 Task: 1.1.7 Create duplicate rule on product sku code
Action: Mouse moved to (584, 45)
Screenshot: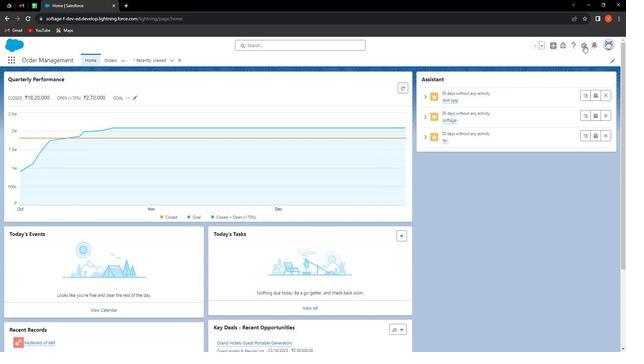 
Action: Mouse pressed left at (584, 45)
Screenshot: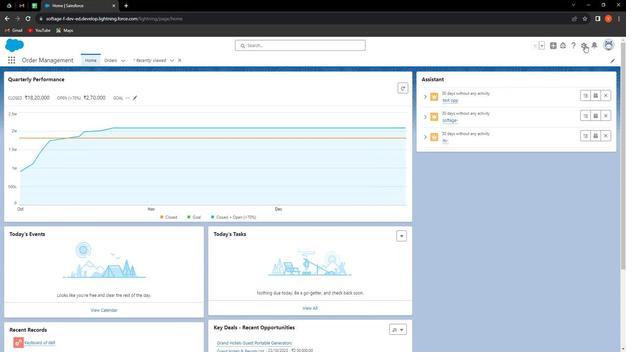 
Action: Mouse moved to (564, 66)
Screenshot: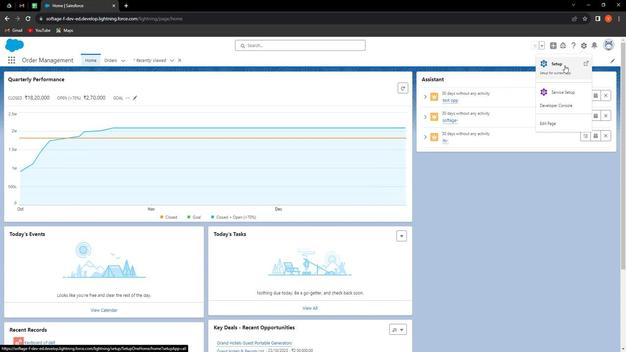 
Action: Mouse pressed left at (564, 66)
Screenshot: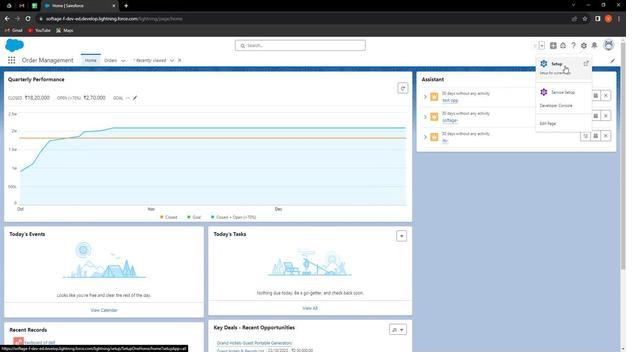 
Action: Mouse moved to (25, 80)
Screenshot: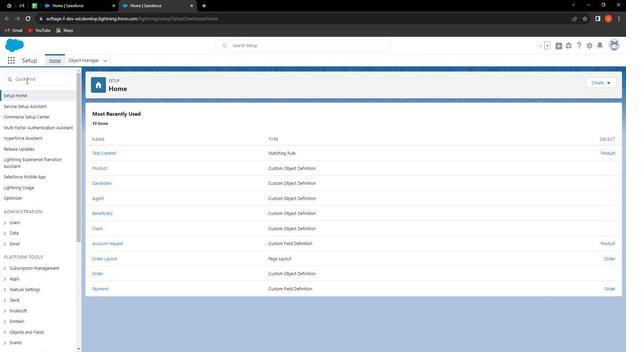 
Action: Mouse pressed left at (25, 80)
Screenshot: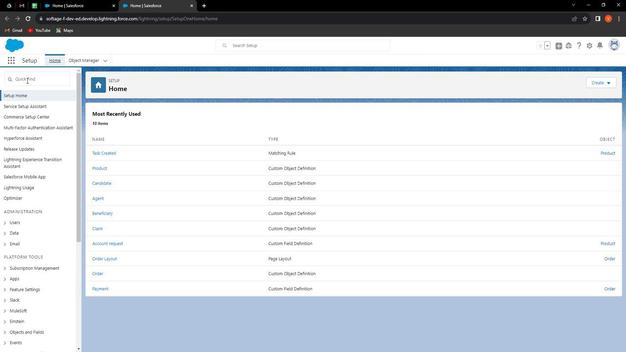 
Action: Key pressed duplicate<Key.space>rules
Screenshot: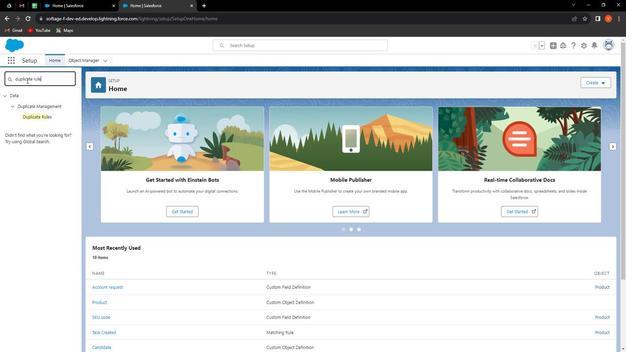 
Action: Mouse moved to (41, 116)
Screenshot: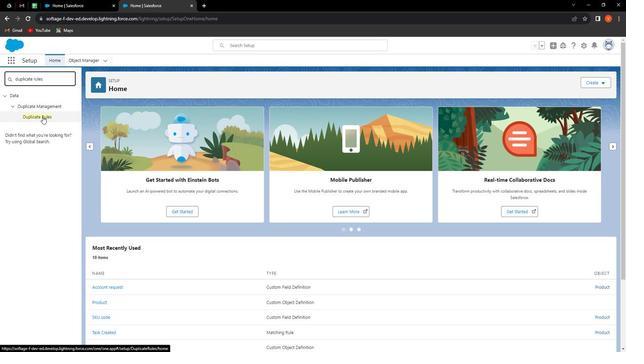 
Action: Mouse pressed left at (41, 116)
Screenshot: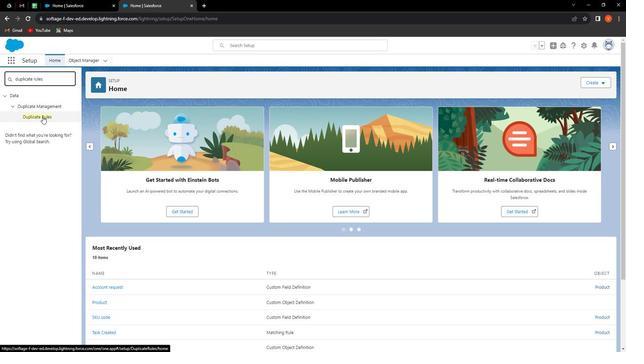 
Action: Mouse moved to (362, 167)
Screenshot: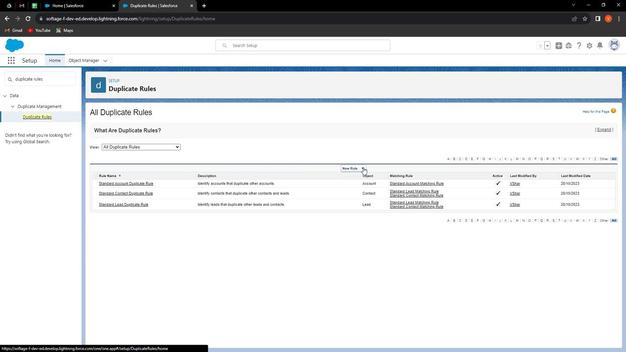 
Action: Mouse pressed left at (362, 167)
Screenshot: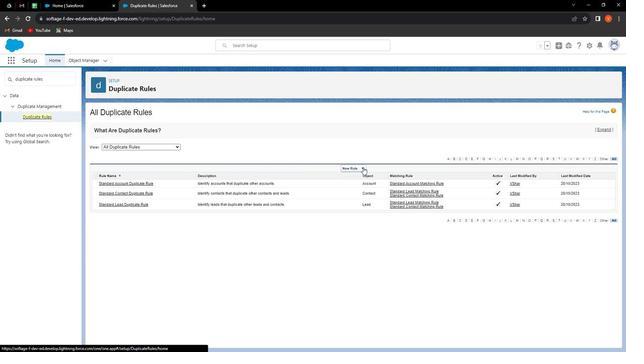 
Action: Mouse moved to (354, 196)
Screenshot: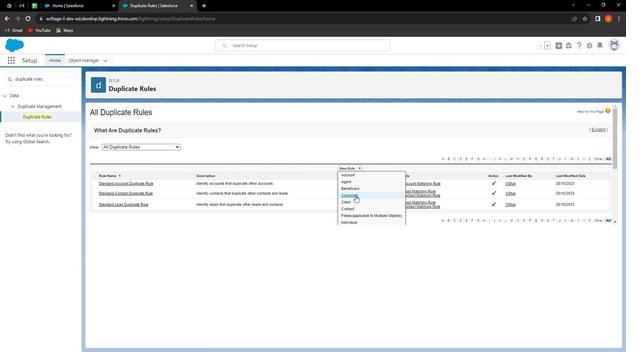 
Action: Mouse scrolled (354, 195) with delta (0, 0)
Screenshot: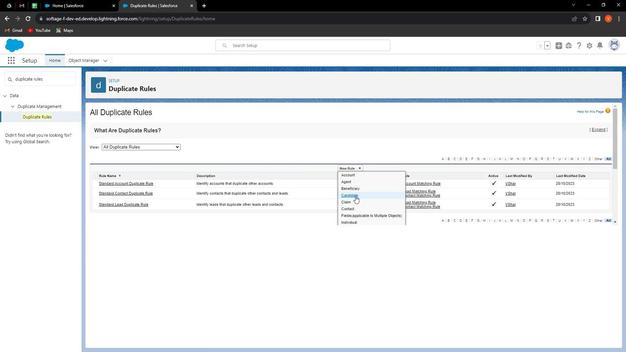 
Action: Mouse moved to (354, 196)
Screenshot: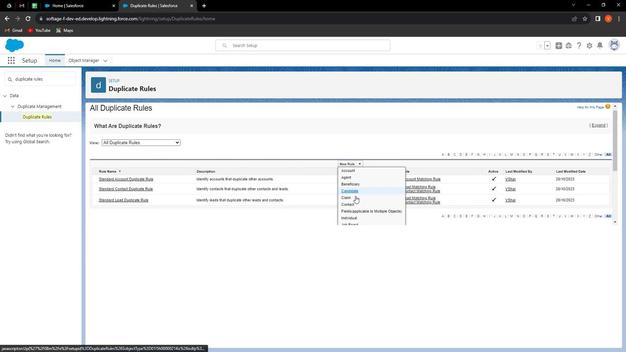 
Action: Mouse scrolled (354, 195) with delta (0, 0)
Screenshot: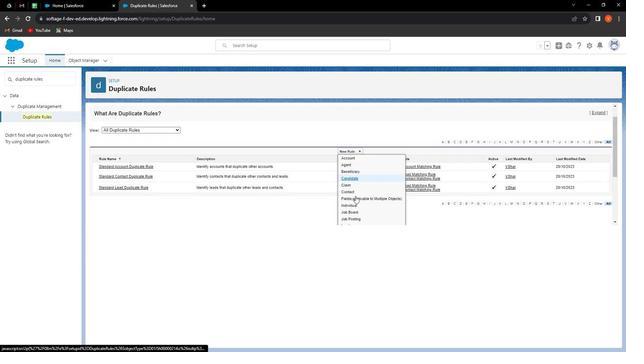 
Action: Mouse moved to (355, 196)
Screenshot: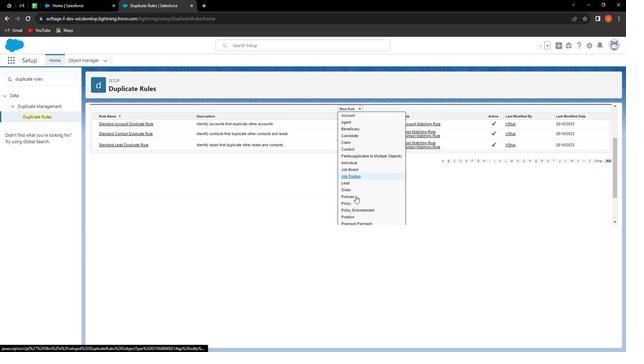 
Action: Mouse scrolled (355, 195) with delta (0, 0)
Screenshot: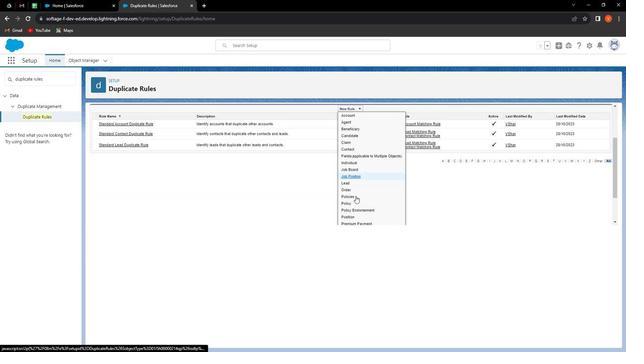 
Action: Mouse moved to (355, 195)
Screenshot: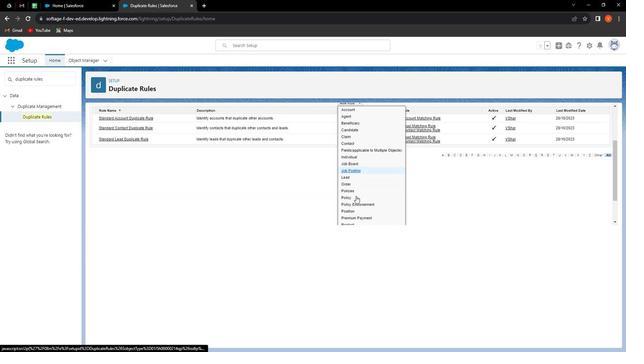 
Action: Mouse scrolled (355, 195) with delta (0, 0)
Screenshot: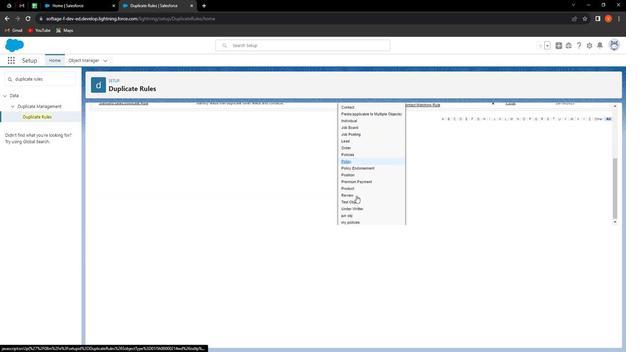 
Action: Mouse moved to (353, 189)
Screenshot: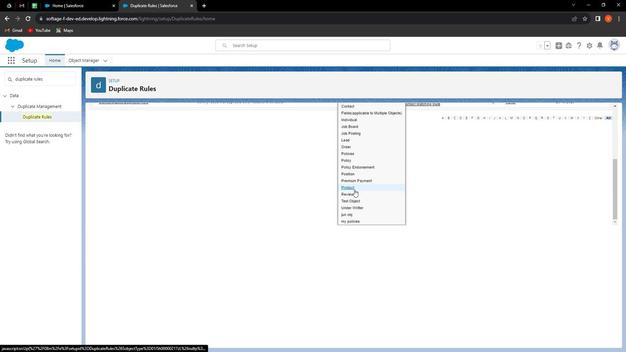 
Action: Mouse pressed left at (353, 189)
Screenshot: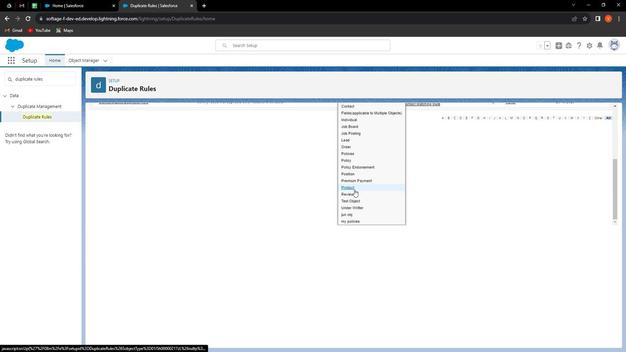 
Action: Mouse moved to (211, 155)
Screenshot: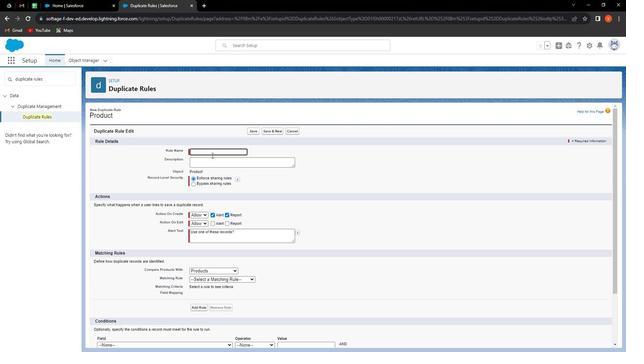 
Action: Mouse pressed left at (211, 155)
Screenshot: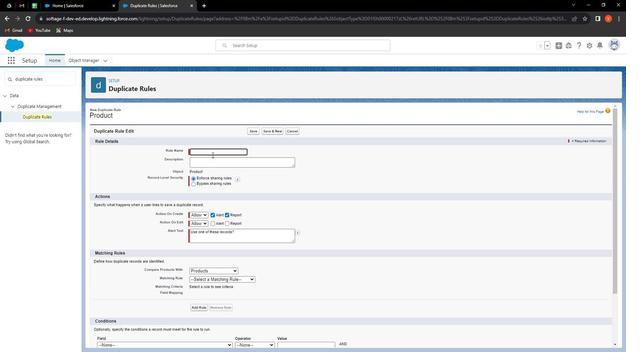 
Action: Mouse moved to (211, 154)
Screenshot: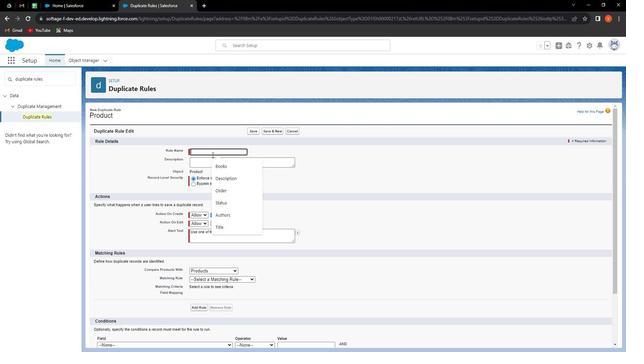 
Action: Key pressed <Key.shift>SKU<Key.space>c<Key.shift>C<Key.backspace><Key.backspace><Key.shift>Code<Key.space><Key.shift>Duplicate
Screenshot: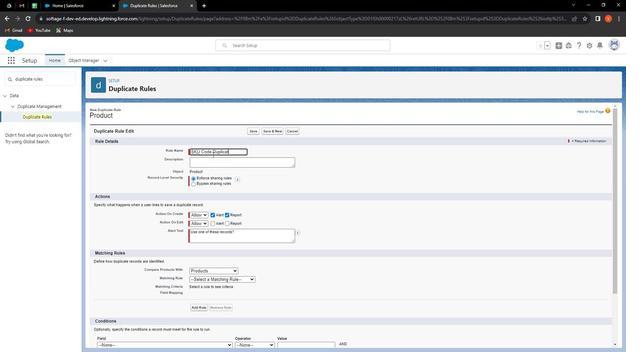 
Action: Mouse moved to (224, 162)
Screenshot: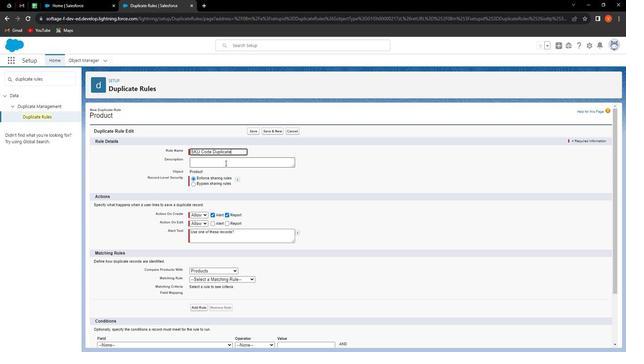 
Action: Mouse pressed left at (224, 162)
Screenshot: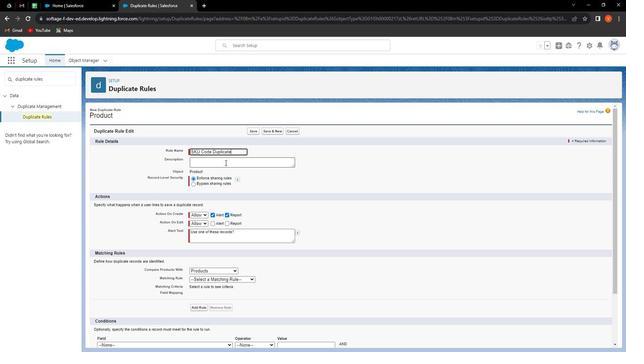 
Action: Key pressed <Key.shift><Key.shift><Key.shift><Key.shift><Key.shift><Key.shift><Key.shift><Key.shift><Key.shift><Key.shift><Key.shift><Key.shift><Key.shift><Key.shift><Key.shift><Key.shift><Key.shift><Key.shift><Key.shift><Key.shift><Key.shift><Key.shift><Key.shift><Key.shift><Key.shift><Key.shift><Key.shift><Key.shift><Key.shift><Key.shift><Key.shift><Key.shift><Key.shift><Key.shift>T
Screenshot: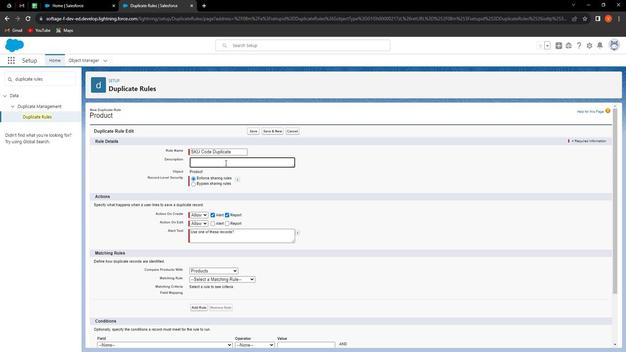 
Action: Mouse moved to (224, 162)
Screenshot: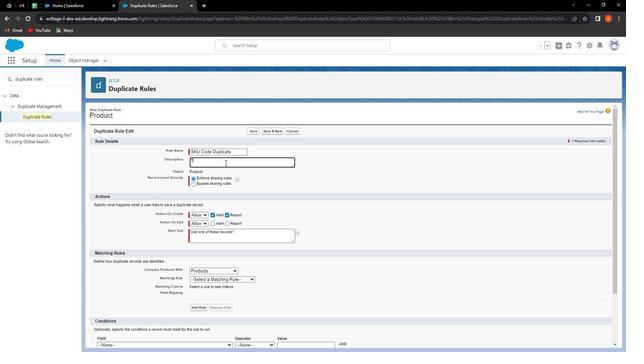 
Action: Key pressed his<Key.space>is<Key.space>matchi<Key.backspace><Key.backspace><Key.backspace><Key.backspace><Key.backspace><Key.backspace>duplicate<Key.space>rule<Key.space>has<Key.space>been<Key.space>assign<Key.space>to<Key.space>one<Key.space>of<Key.space>the<Key.space>marching<Key.space>rule<Key.space>f<Key.backspace>so<Key.space>that<Key.space>no<Key.space><Key.backspace><Key.backspace><Key.backspace><Key.backspace>t<Key.backspace><Key.space>there<Key.space>is<Key.space>no<Key.space>duplicate<Key.space>on<Key.space><Key.shift>SKU<Key.space><Key.shift>Code<Key.space>thanks.
Screenshot: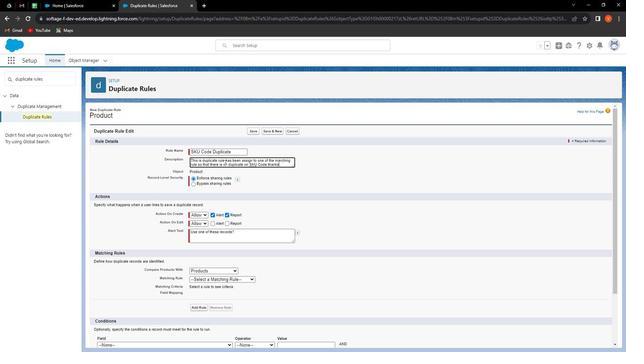 
Action: Mouse moved to (237, 233)
Screenshot: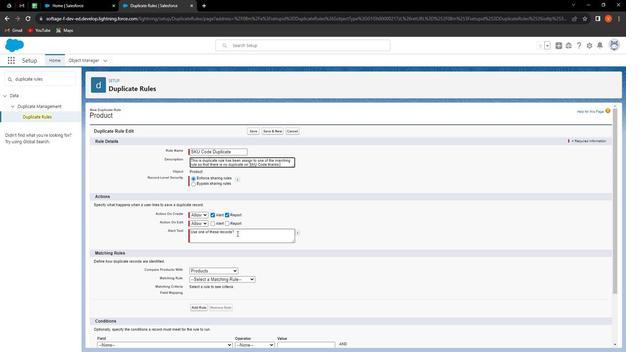 
Action: Mouse pressed left at (237, 233)
Screenshot: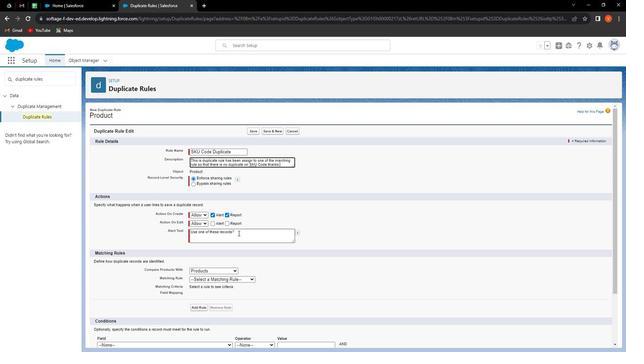 
Action: Mouse moved to (189, 234)
Screenshot: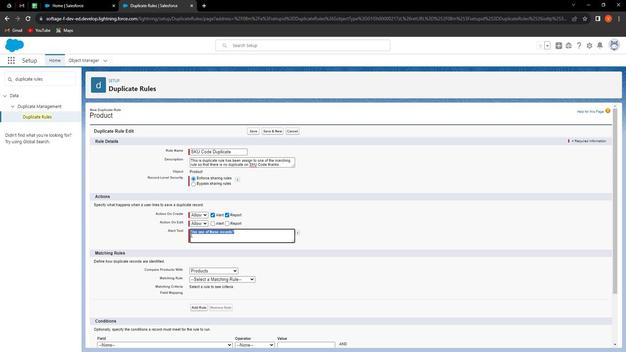 
Action: Key pressed <Key.backspace><Key.shift>Use<Key.space>one<Key.space>of<Key.space>thers<Key.backspace><Key.backspace>se<Key.space>records<Key.space>you<Key.space>can<Key.space>not<Key.space>create<Key.space>two<Key.space><Key.shift>SKU<Key.space><Key.shift>Codes<Key.space>in<Key.space>one<Key.space>product<Key.space><Key.backspace>.<Key.space>there<Key.space>is<Key.space><Key.space>a<Key.space>duplicate<Key.space>rue<Key.space><Key.backspace><Key.backspace>le<Key.space>assigned<Key.space>to<Key.space>it.<Key.space><Key.shift>Thanks
Screenshot: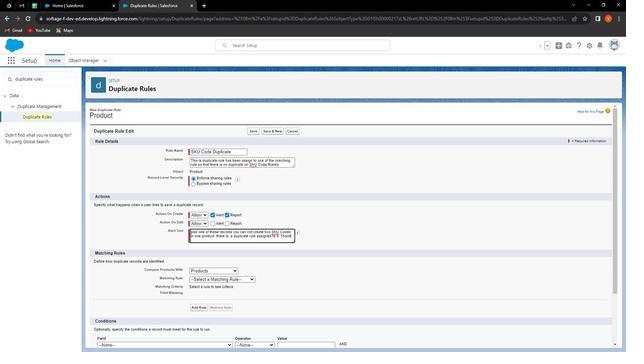 
Action: Mouse moved to (233, 278)
Screenshot: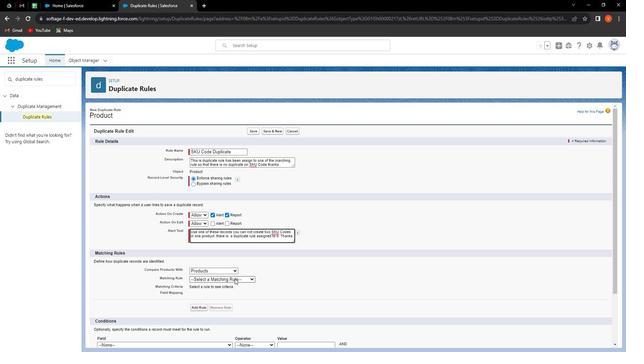 
Action: Mouse pressed left at (233, 278)
Screenshot: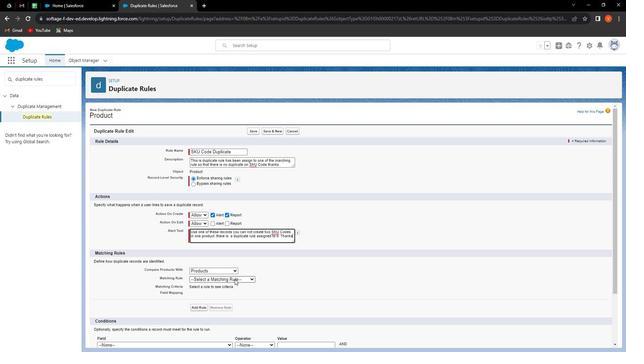 
Action: Mouse moved to (234, 296)
Screenshot: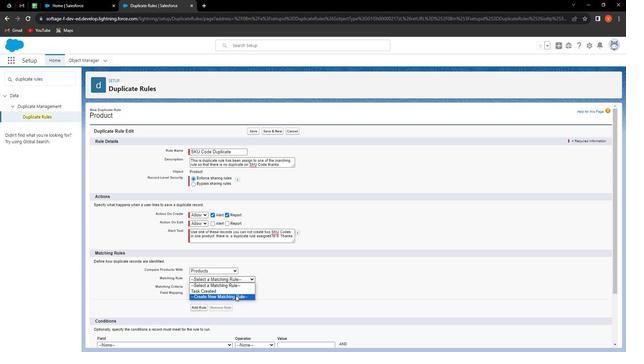 
Action: Mouse pressed left at (234, 296)
Screenshot: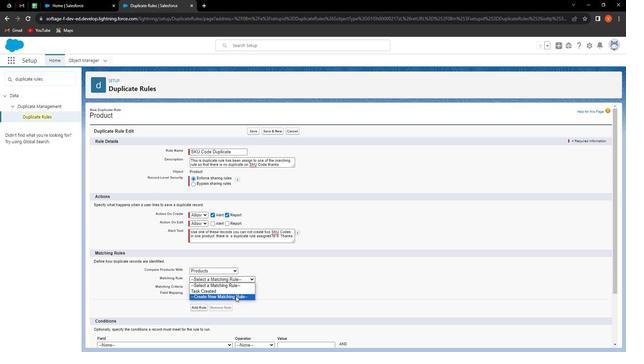 
Action: Mouse moved to (345, 234)
Screenshot: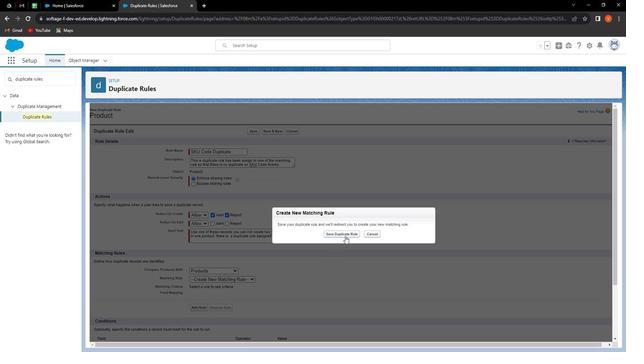 
Action: Mouse pressed left at (345, 234)
Screenshot: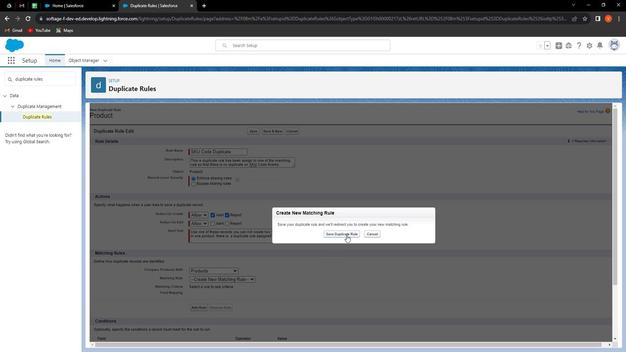 
Action: Mouse moved to (241, 200)
Screenshot: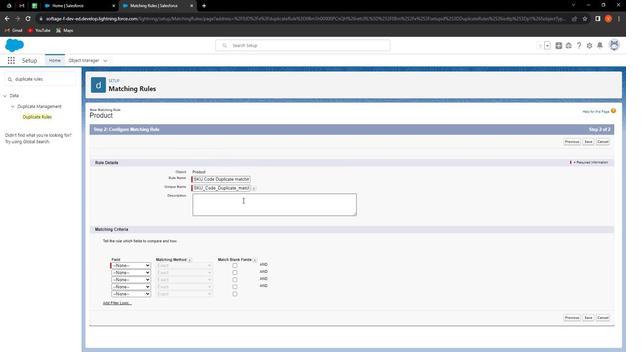 
Action: Mouse pressed left at (241, 200)
Screenshot: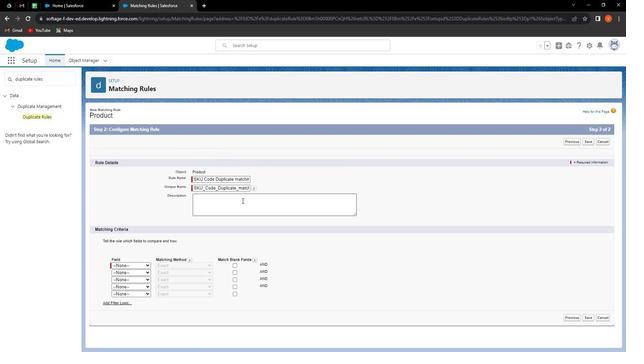 
Action: Key pressed <Key.shift><Key.shift><Key.shift><Key.shift><Key.shift><Key.shift><Key.shift><Key.shift><Key.shift><Key.shift><Key.shift><Key.shift><Key.shift><Key.shift><Key.shift><Key.shift><Key.shift><Key.shift><Key.shift>In<Key.space>our<Key.space>invenro<Key.backspace><Key.backspace>tory<Key.space>management<Key.space>system<Key.space>the<Key.space>sku<Key.space>code<Key.space>matching<Key.space>rule<Key.space>is<Key.space>a<Key.space>critical<Key.space>componet<Key.space>designed<Key.space>to<Key.space>mainat<Key.backspace><Key.backspace>tain<Key.space>the<Key.space>integrity<Key.space>an<Key.space><Key.backspace>d<Key.space>precision<Key.space>of<Key.space>out<Key.space><Key.backspace><Key.backspace>r<Key.space>product<Key.space>identification<Key.space>process<Key.space><Key.shift>A<Key.space>stock<Key.space>keeping<Key.space>unit
Screenshot: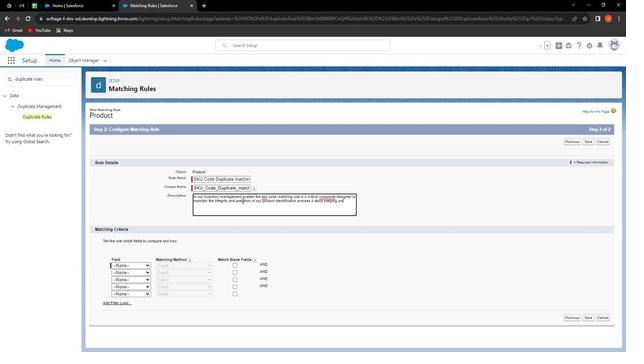 
Action: Mouse moved to (329, 196)
Screenshot: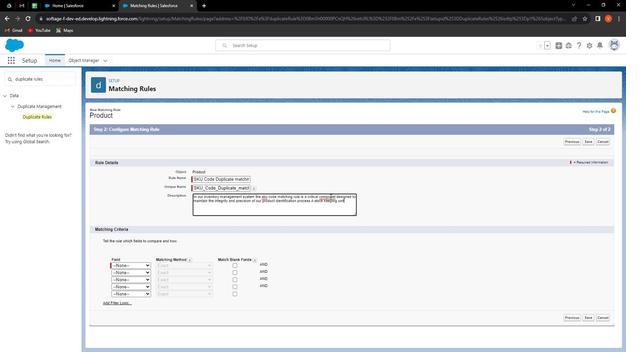 
Action: Mouse pressed right at (329, 196)
Screenshot: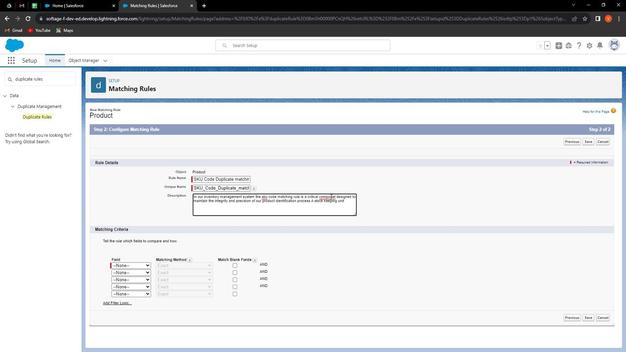 
Action: Mouse moved to (346, 202)
Screenshot: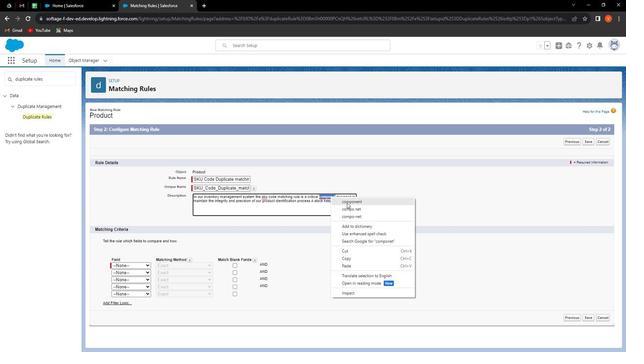 
Action: Mouse pressed left at (346, 202)
Screenshot: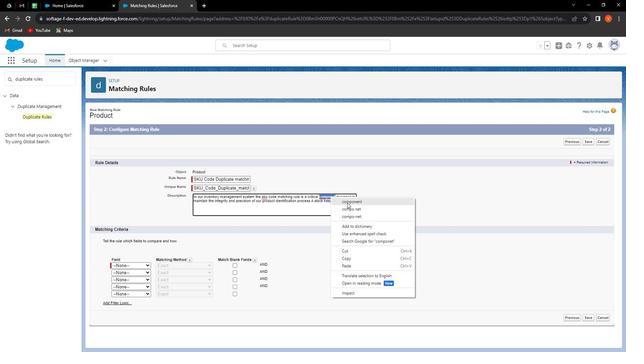 
Action: Mouse moved to (348, 201)
Screenshot: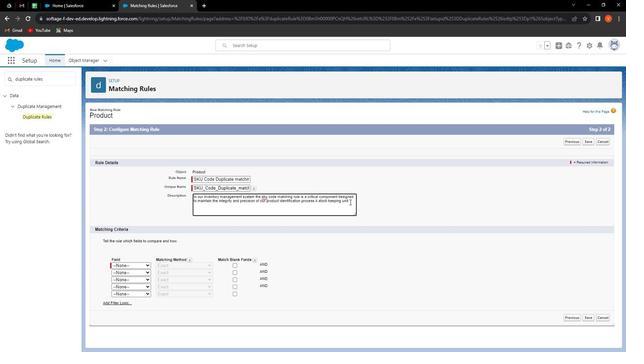 
Action: Mouse pressed left at (348, 201)
Screenshot: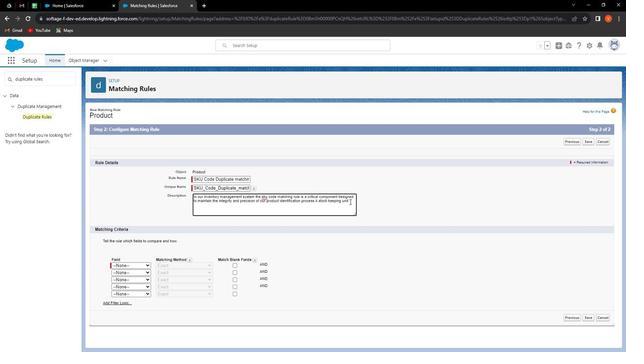 
Action: Mouse moved to (355, 205)
Screenshot: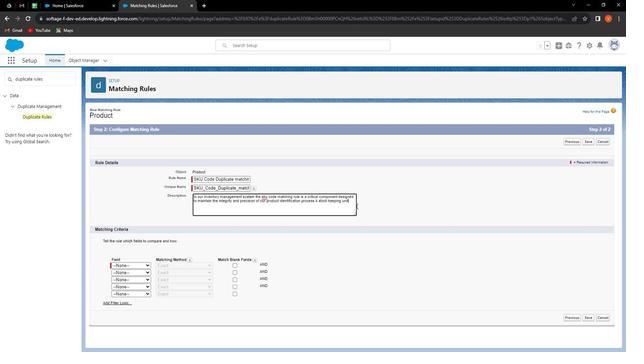 
Action: Key pressed <Key.space>code<Key.space>serves<Key.space>as<Key.space>a<Key.space>unique<Key.space>identifier<Key.space>for<Key.space>product.<Key.space><Key.shift>Thans<Key.space><Key.backspace><Key.backspace>ks<Key.space>
Screenshot: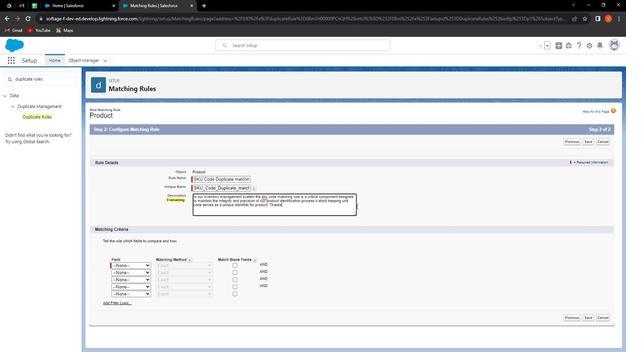 
Action: Mouse moved to (299, 258)
Screenshot: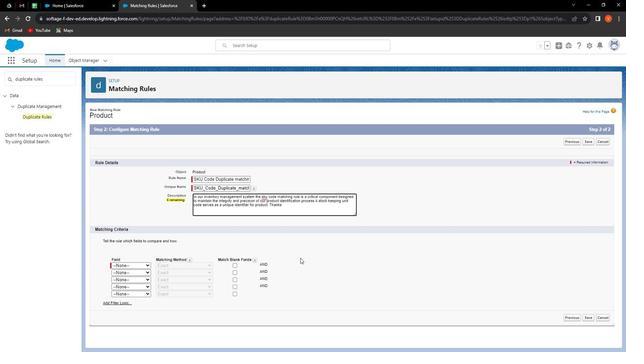 
Action: Mouse scrolled (299, 258) with delta (0, 0)
Screenshot: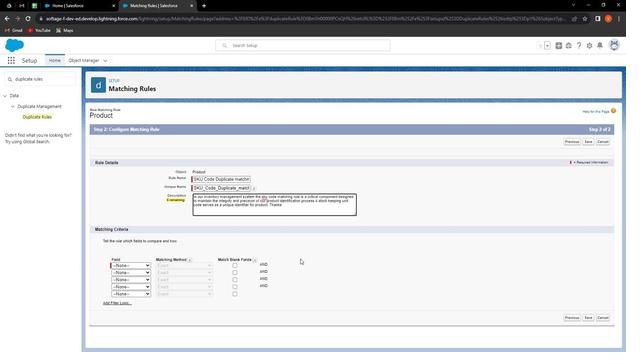 
Action: Mouse moved to (299, 258)
Screenshot: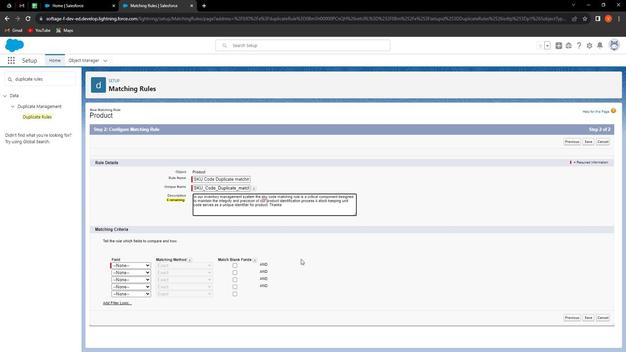
Action: Mouse scrolled (299, 258) with delta (0, 0)
Screenshot: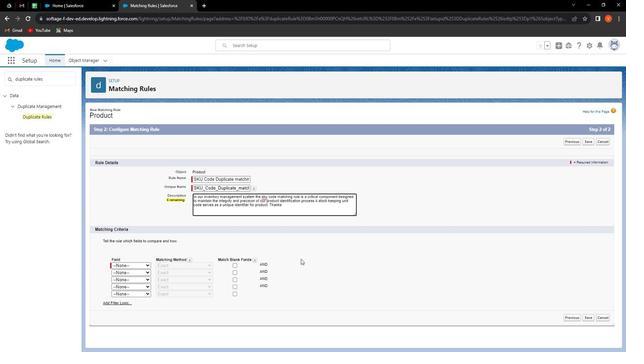 
Action: Mouse moved to (137, 263)
Screenshot: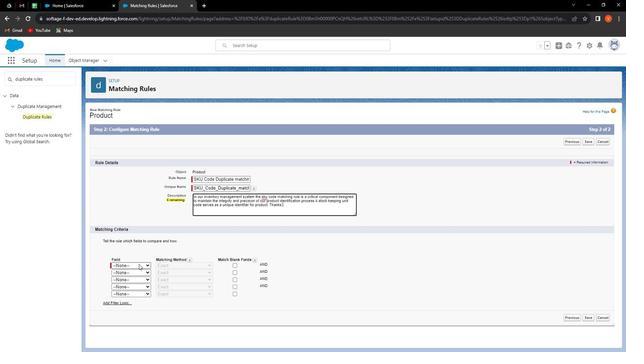 
Action: Mouse pressed left at (137, 263)
Screenshot: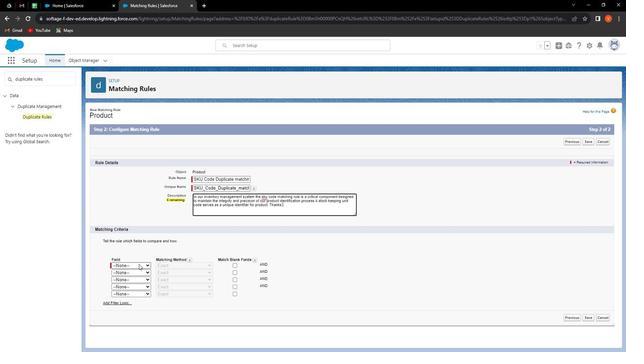 
Action: Mouse moved to (136, 286)
Screenshot: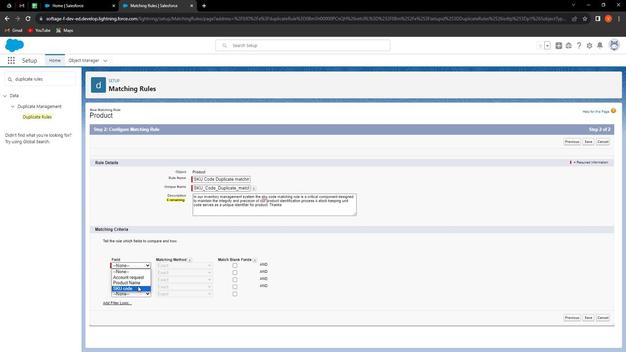 
Action: Mouse pressed left at (136, 286)
Screenshot: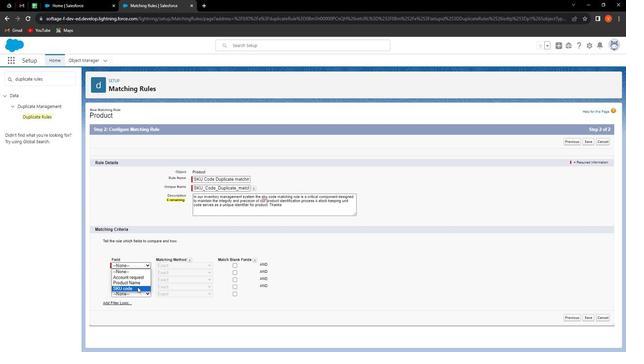
Action: Mouse moved to (193, 264)
Screenshot: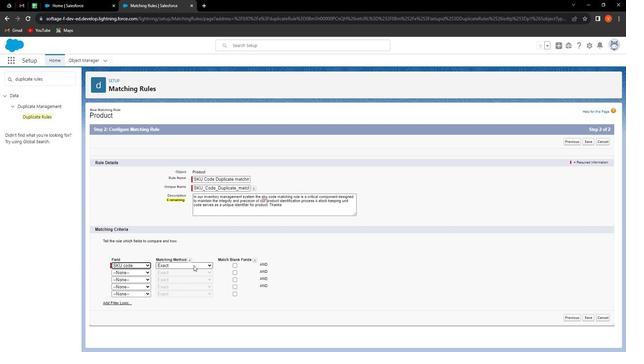 
Action: Mouse pressed left at (193, 264)
Screenshot: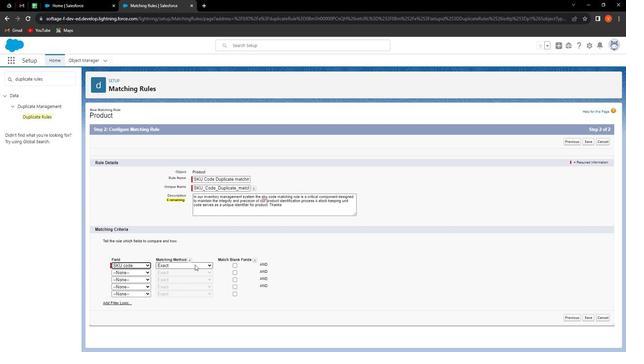 
Action: Mouse moved to (189, 271)
Screenshot: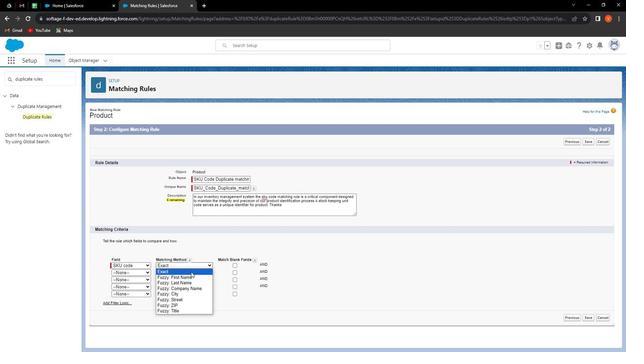 
Action: Mouse pressed left at (189, 271)
Screenshot: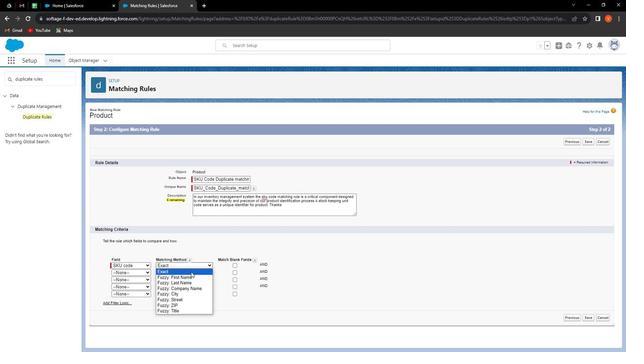 
Action: Mouse moved to (233, 263)
Screenshot: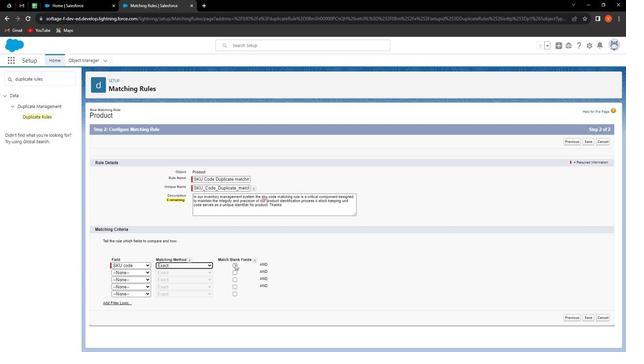 
Action: Mouse pressed left at (233, 263)
Screenshot: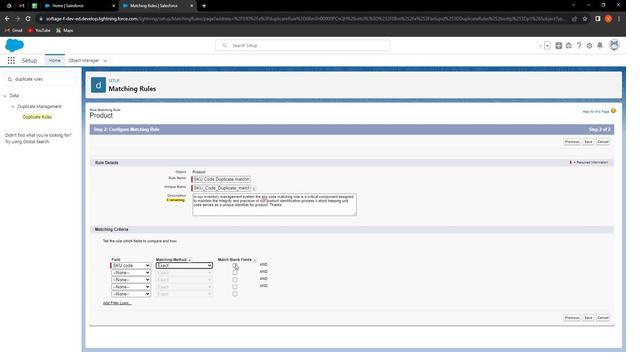 
Action: Mouse moved to (143, 273)
Screenshot: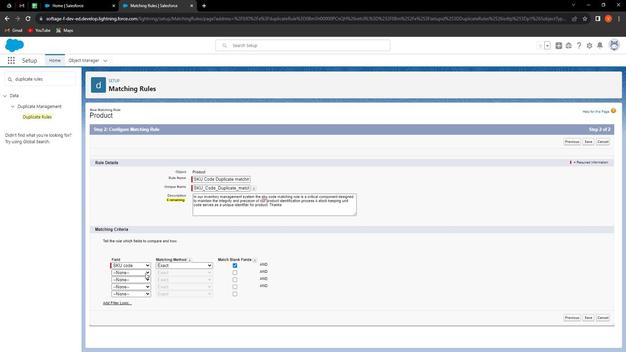 
Action: Mouse pressed left at (143, 273)
Screenshot: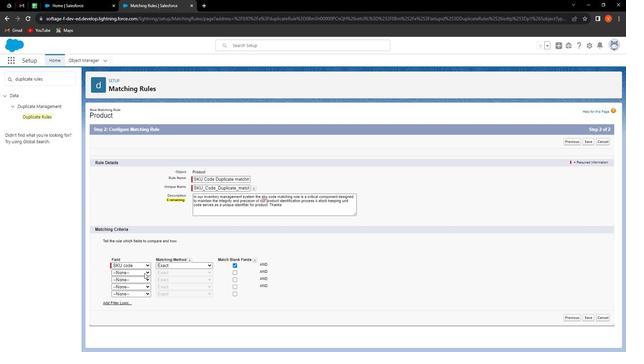 
Action: Mouse moved to (141, 293)
Screenshot: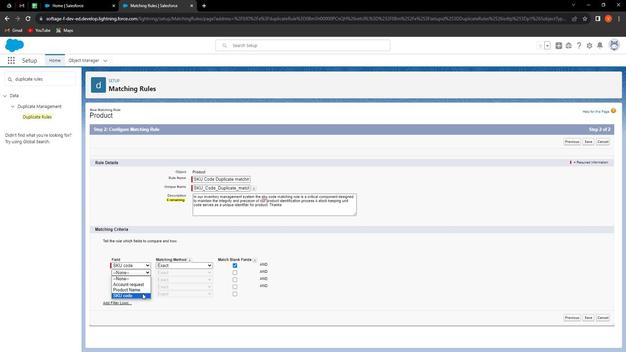 
Action: Mouse pressed left at (141, 293)
Screenshot: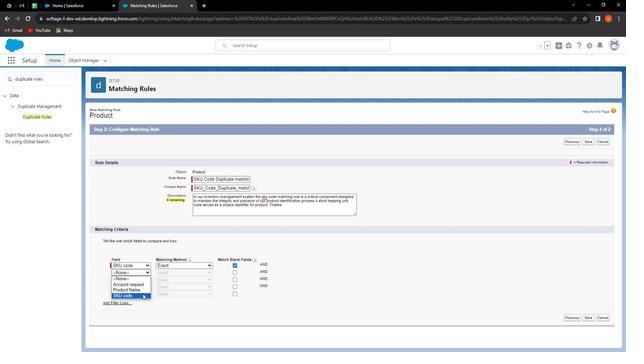 
Action: Mouse moved to (180, 273)
Screenshot: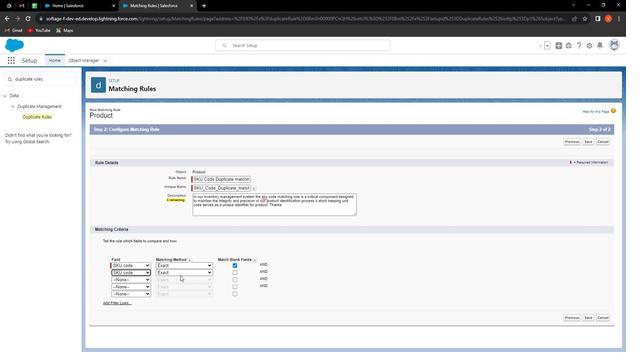 
Action: Mouse pressed left at (180, 273)
Screenshot: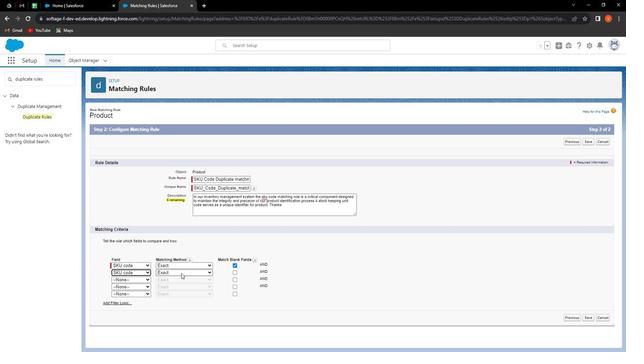
Action: Mouse moved to (178, 284)
Screenshot: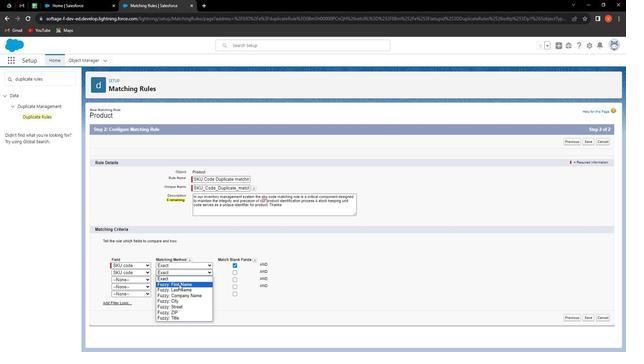 
Action: Mouse pressed left at (178, 284)
Screenshot: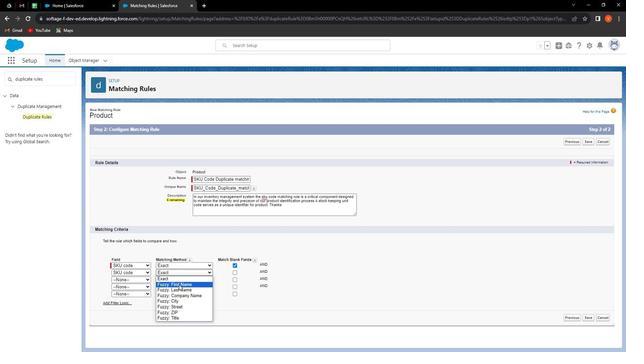 
Action: Mouse moved to (586, 316)
Screenshot: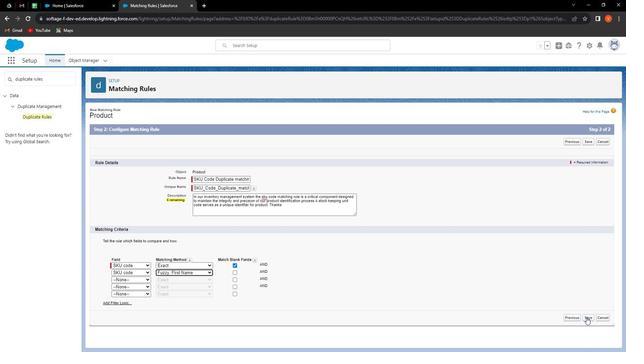 
Action: Mouse pressed left at (586, 316)
Screenshot: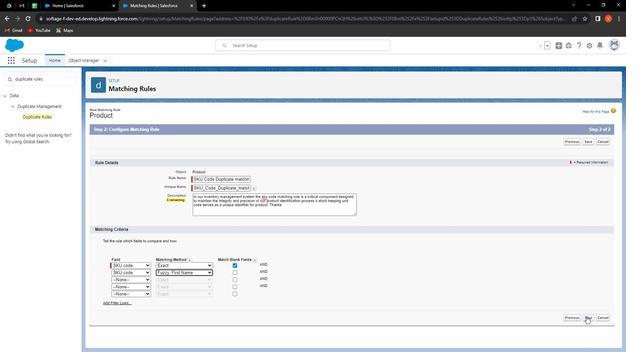 
Action: Mouse moved to (301, 134)
Screenshot: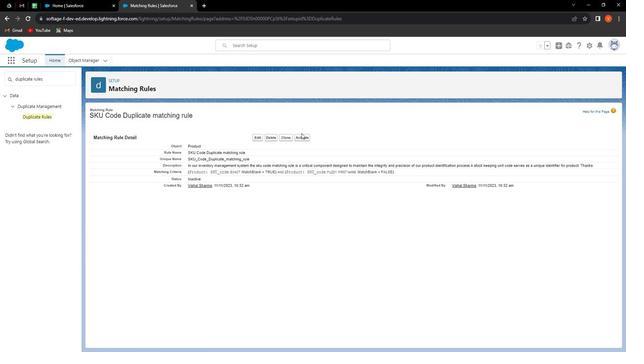 
Action: Mouse pressed left at (301, 134)
Screenshot: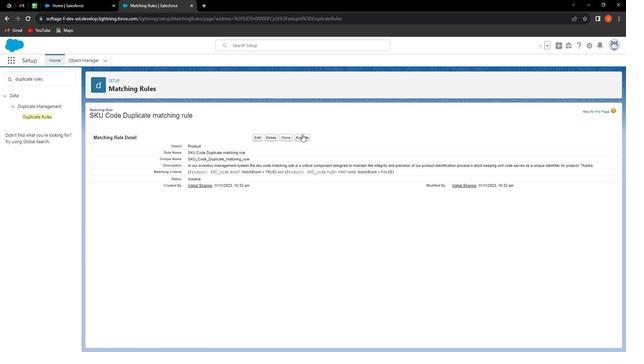 
Action: Mouse moved to (356, 242)
Screenshot: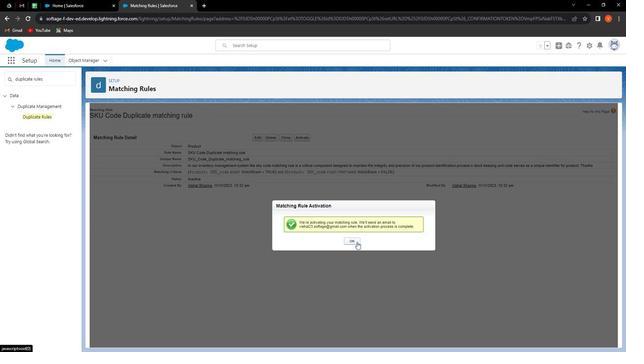 
Action: Mouse pressed left at (356, 242)
Screenshot: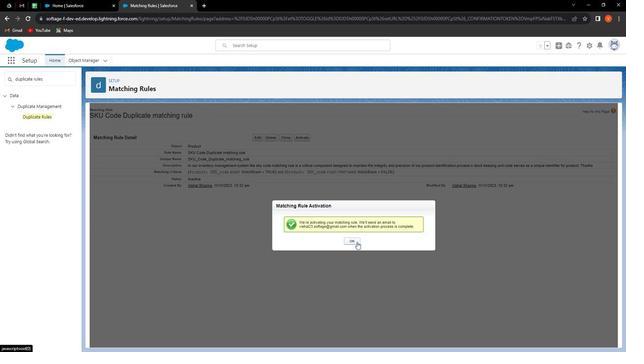 
Action: Mouse moved to (45, 80)
Screenshot: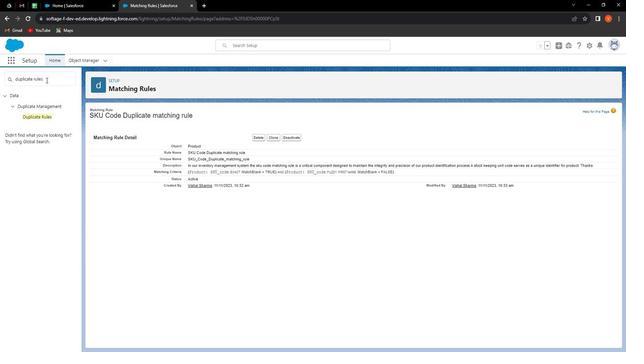 
Action: Mouse pressed left at (45, 80)
Screenshot: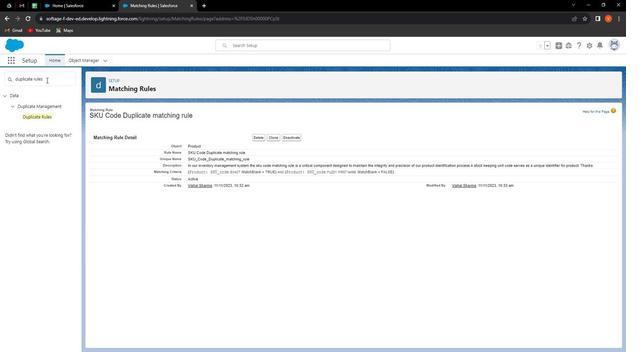 
Action: Mouse moved to (5, 80)
Screenshot: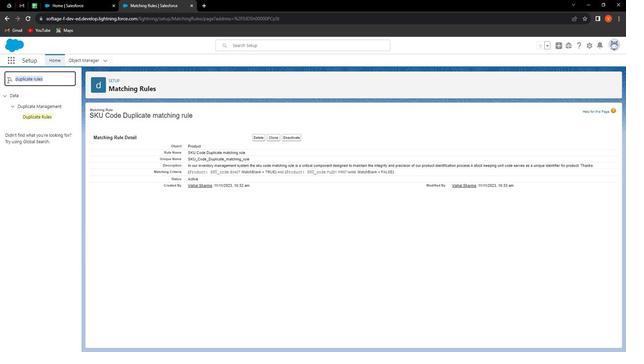 
Action: Key pressed duplicate<Key.space>r
Screenshot: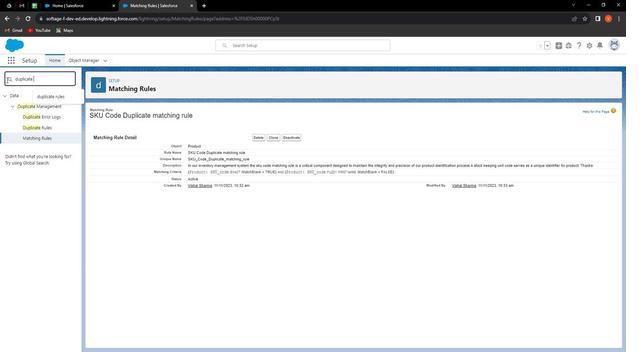 
Action: Mouse moved to (5, 80)
Screenshot: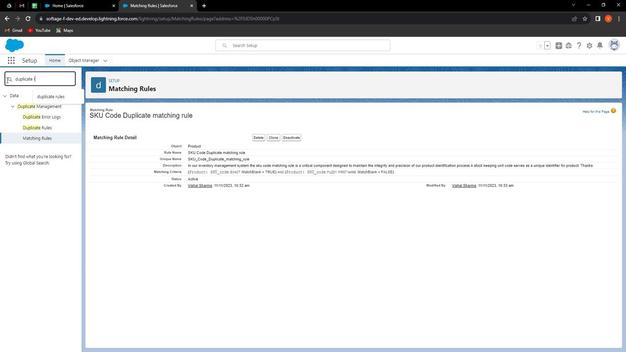 
Action: Key pressed ules
Screenshot: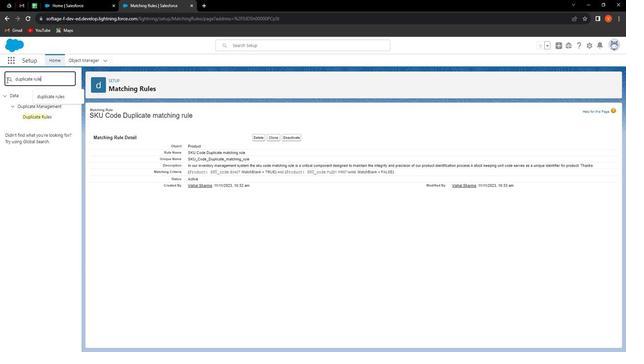 
Action: Mouse moved to (44, 114)
Screenshot: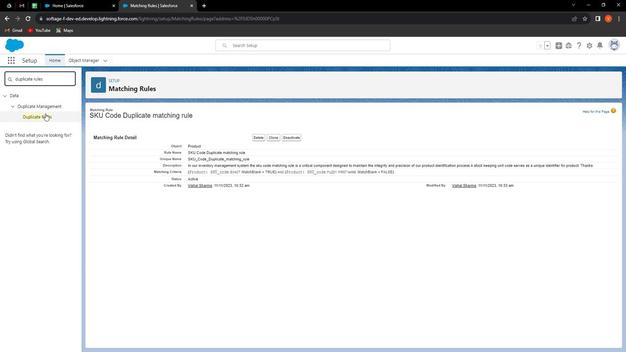 
Action: Mouse pressed left at (44, 114)
Screenshot: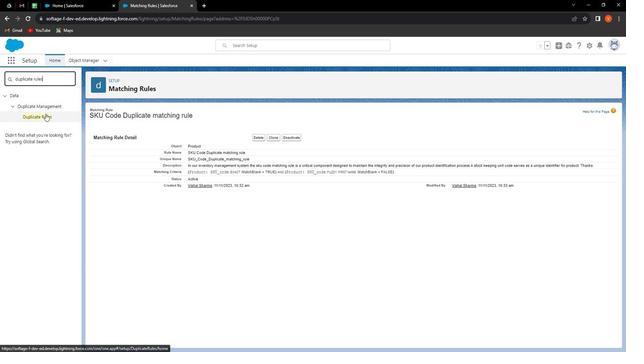 
Action: Mouse moved to (47, 117)
Screenshot: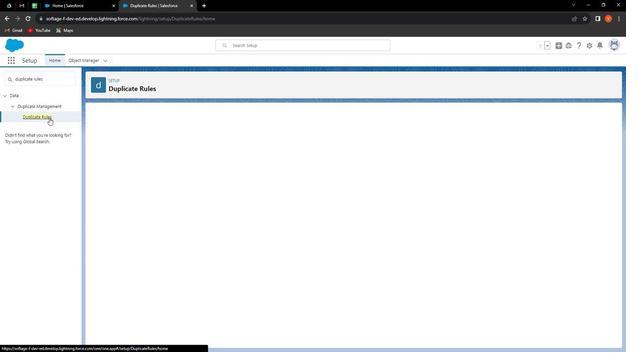 
Action: Mouse pressed left at (47, 117)
Screenshot: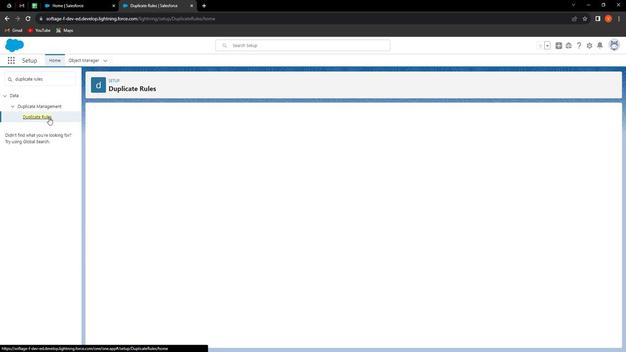 
Action: Mouse moved to (551, 159)
Screenshot: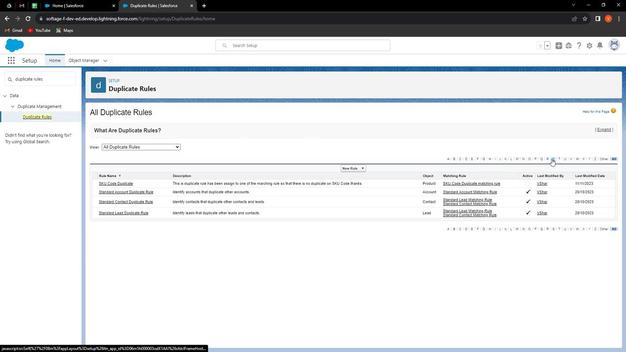 
Action: Mouse pressed left at (551, 159)
Screenshot: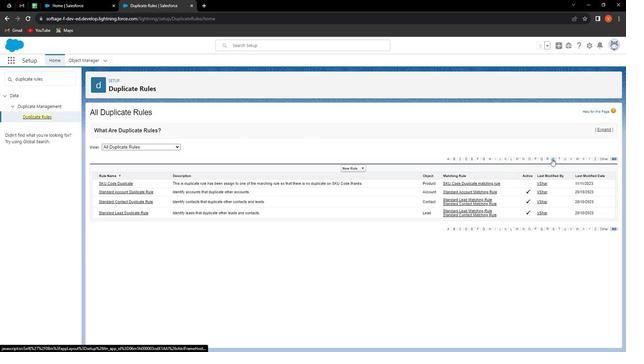 
Action: Mouse moved to (117, 182)
Screenshot: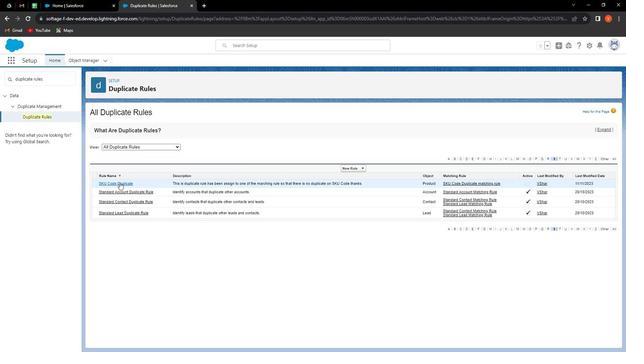 
Action: Mouse pressed left at (117, 182)
Screenshot: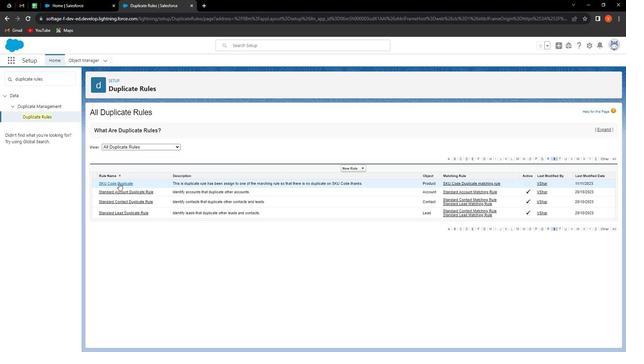 
Action: Mouse moved to (257, 228)
Screenshot: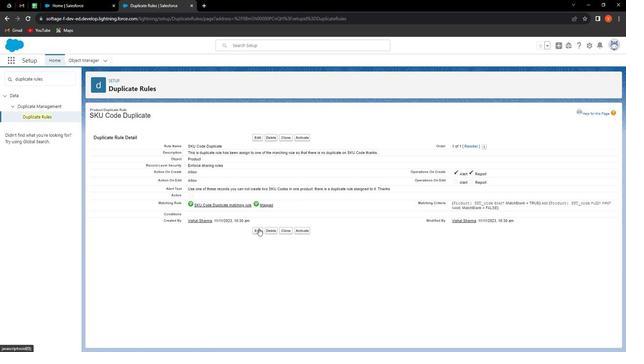 
Action: Mouse pressed left at (257, 228)
Screenshot: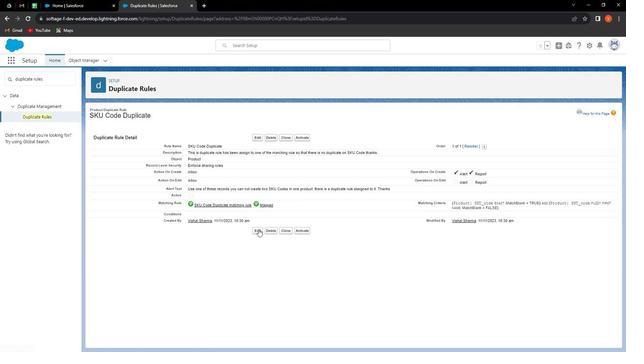 
Action: Mouse moved to (292, 175)
Screenshot: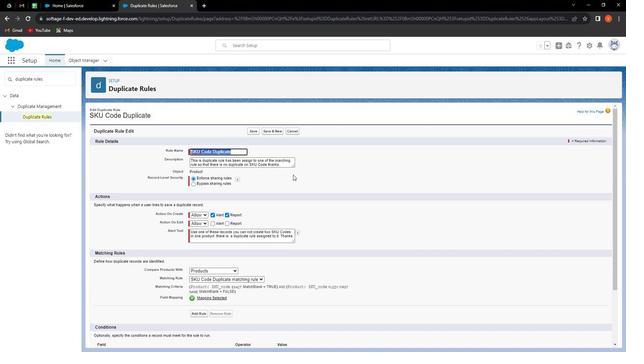 
Action: Mouse scrolled (292, 175) with delta (0, 0)
Screenshot: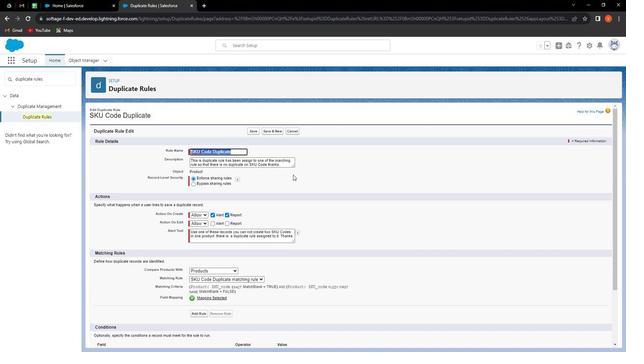
Action: Mouse moved to (291, 177)
Screenshot: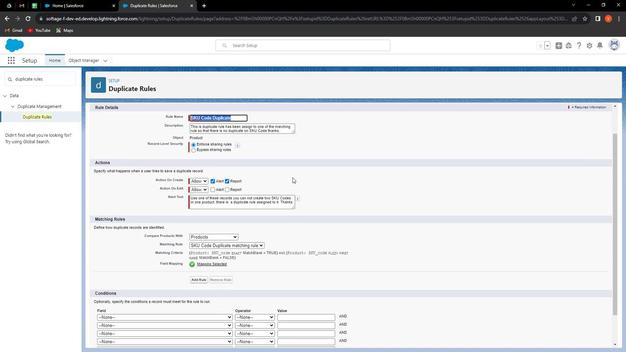 
Action: Mouse scrolled (291, 177) with delta (0, 0)
Screenshot: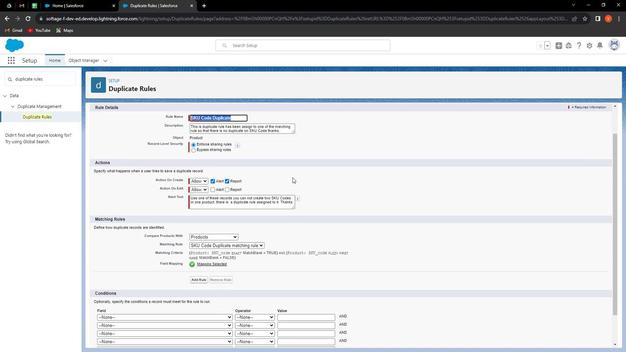 
Action: Mouse moved to (288, 191)
Screenshot: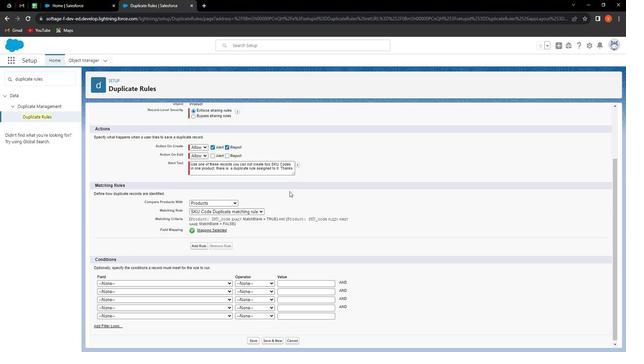 
Action: Mouse scrolled (288, 191) with delta (0, 0)
Screenshot: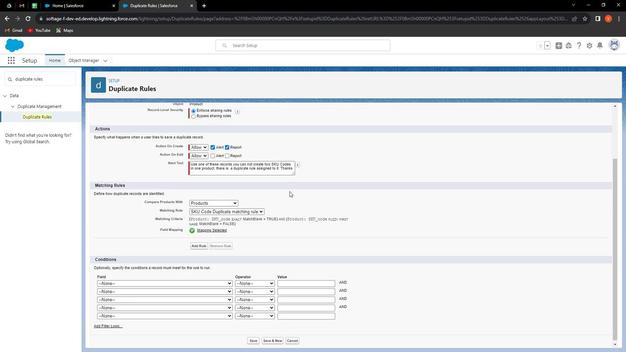 
Action: Mouse moved to (224, 280)
Screenshot: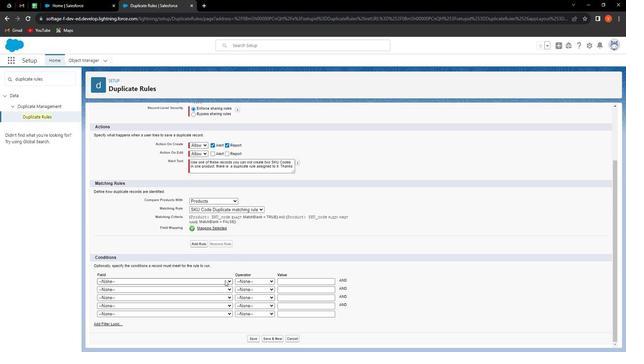 
Action: Mouse pressed left at (224, 280)
Screenshot: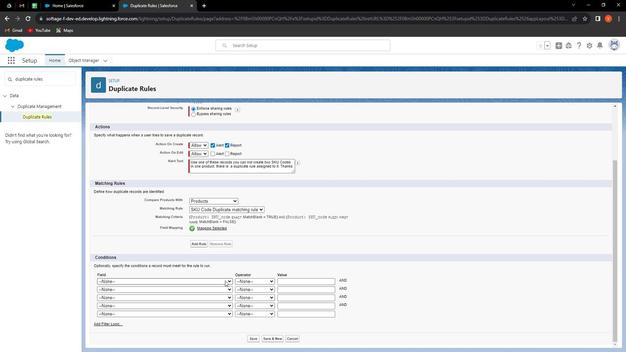 
Action: Mouse moved to (173, 187)
Screenshot: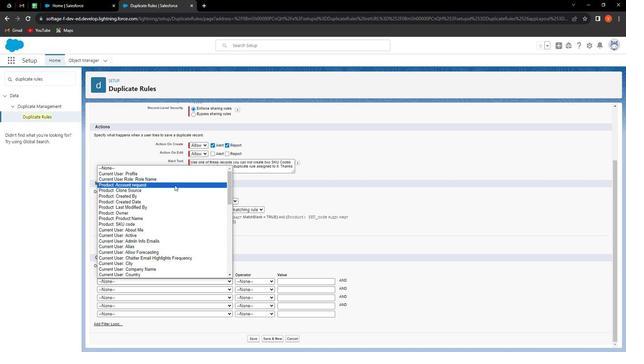 
Action: Mouse scrolled (173, 186) with delta (0, 0)
Screenshot: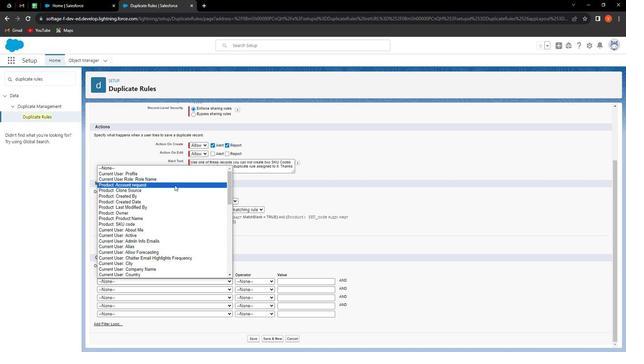 
Action: Mouse moved to (172, 200)
Screenshot: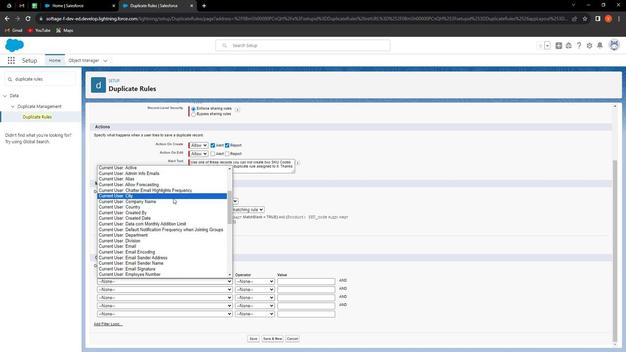 
Action: Mouse scrolled (172, 200) with delta (0, 0)
Screenshot: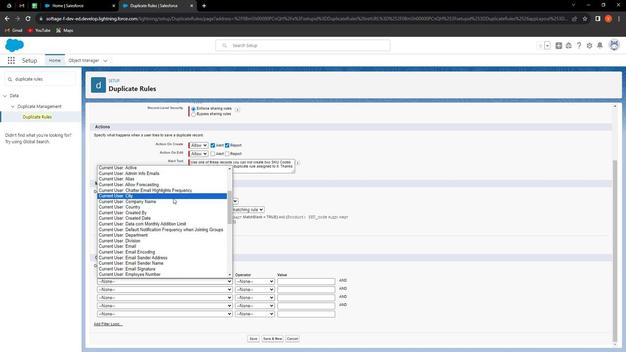 
Action: Mouse moved to (170, 206)
Screenshot: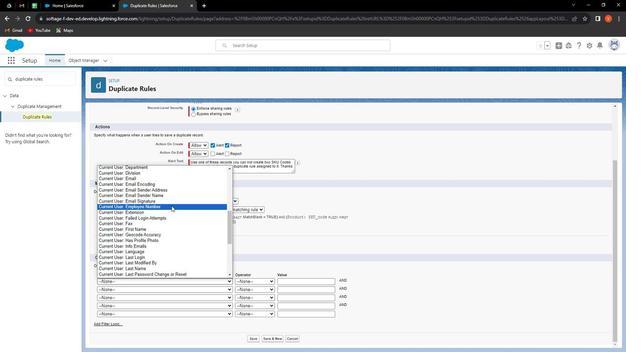 
Action: Mouse scrolled (170, 205) with delta (0, 0)
Screenshot: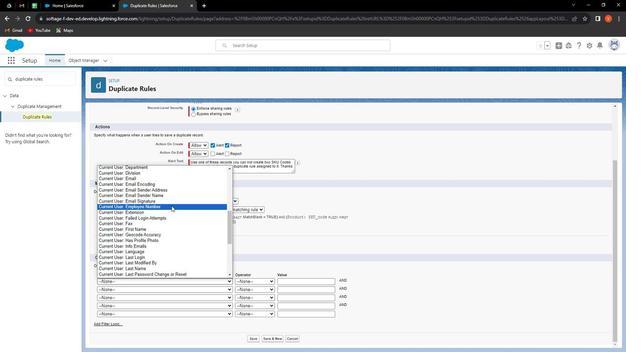
Action: Mouse moved to (169, 211)
Screenshot: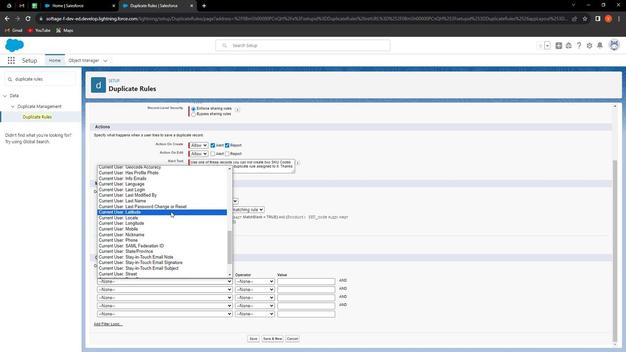 
Action: Mouse scrolled (169, 211) with delta (0, 0)
Screenshot: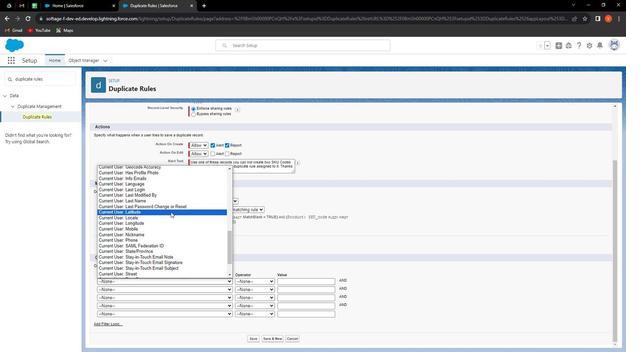 
Action: Mouse moved to (162, 210)
Screenshot: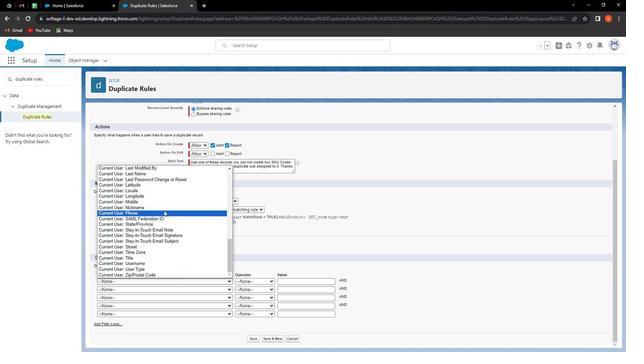 
Action: Mouse pressed left at (162, 210)
Screenshot: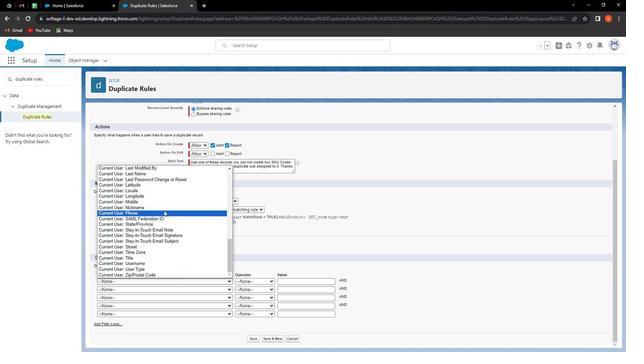 
Action: Mouse moved to (270, 279)
Screenshot: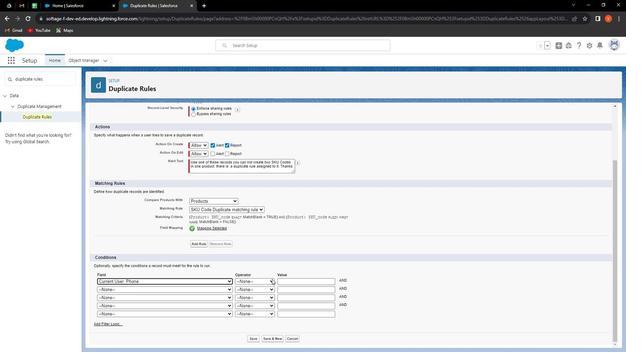 
Action: Mouse pressed left at (270, 279)
Screenshot: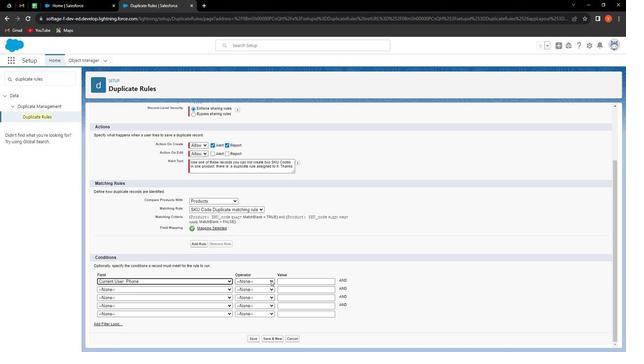 
Action: Mouse moved to (260, 216)
Screenshot: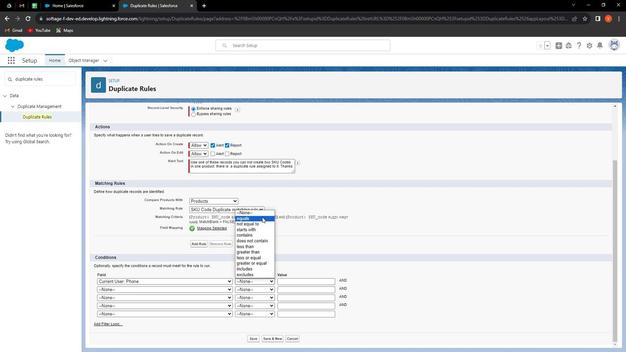 
Action: Mouse pressed left at (260, 216)
Screenshot: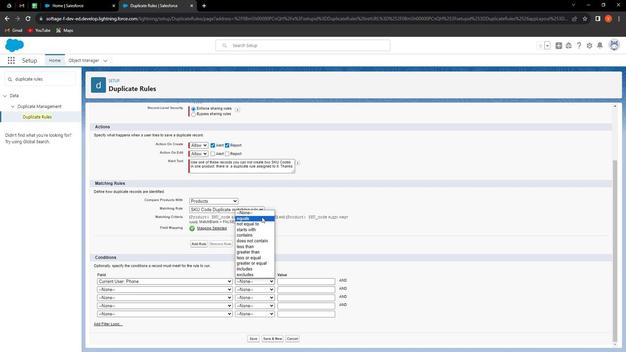 
Action: Mouse moved to (294, 278)
Screenshot: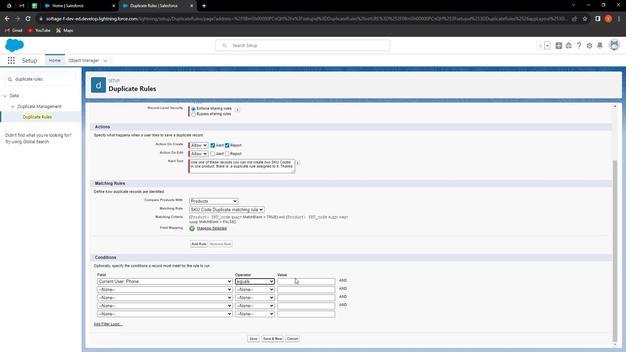 
Action: Mouse pressed left at (294, 278)
Screenshot: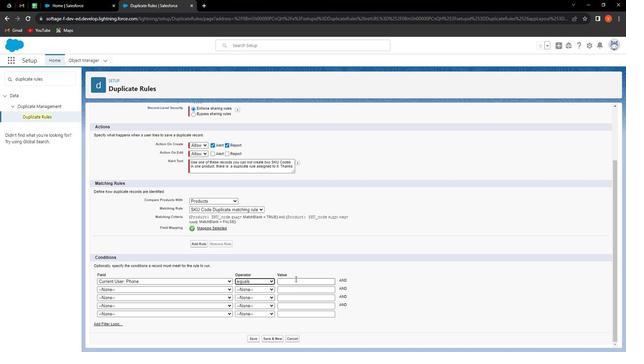 
Action: Mouse moved to (308, 292)
Screenshot: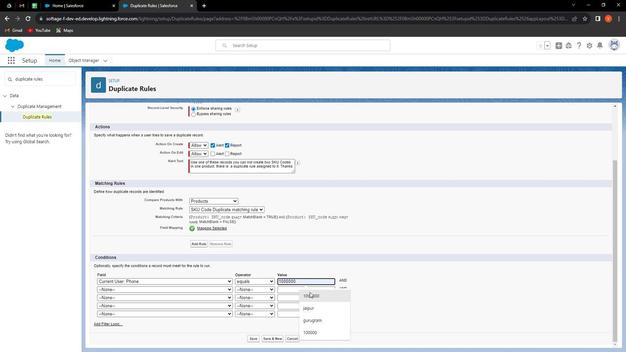 
Action: Mouse pressed left at (308, 292)
Screenshot: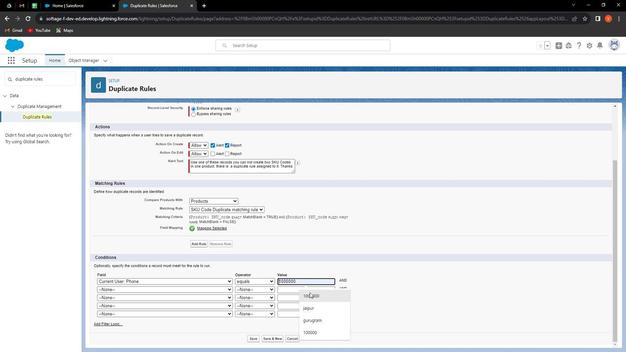 
Action: Mouse moved to (252, 339)
Screenshot: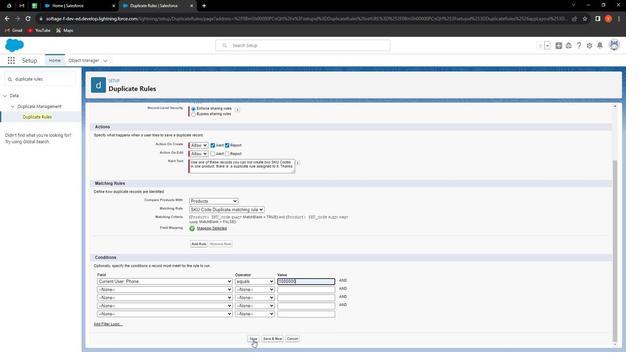 
Action: Mouse pressed left at (252, 339)
Screenshot: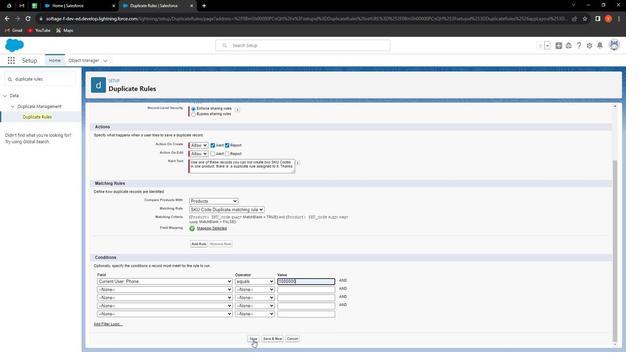 
Action: Mouse moved to (305, 136)
Screenshot: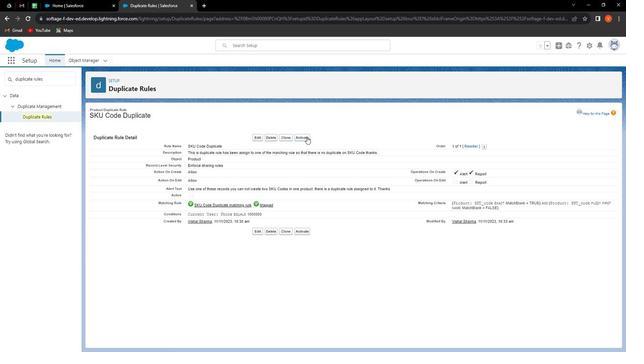 
Action: Mouse pressed left at (305, 136)
Screenshot: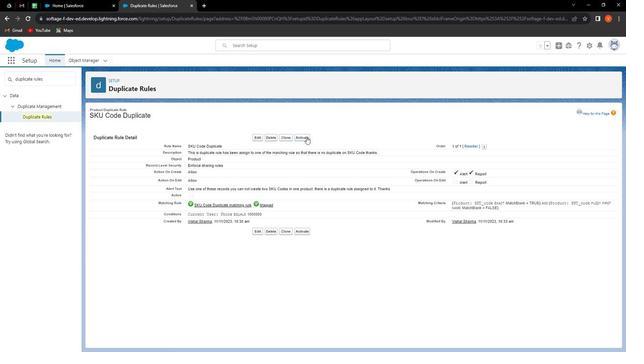 
Action: Mouse moved to (42, 116)
Screenshot: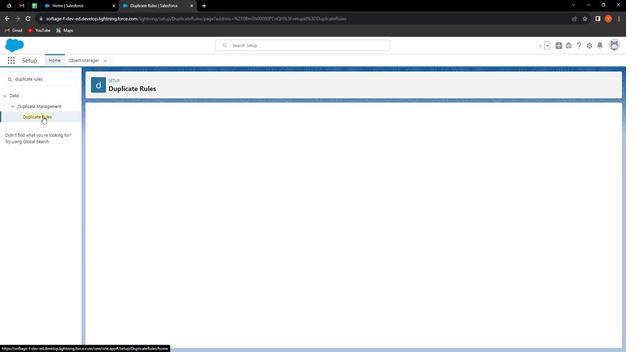 
Action: Mouse pressed left at (42, 116)
Screenshot: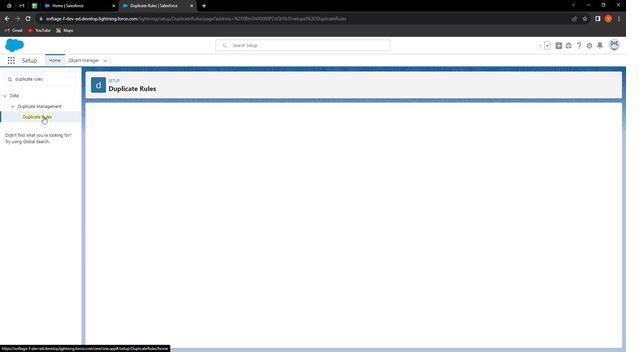 
Action: Mouse moved to (42, 118)
Screenshot: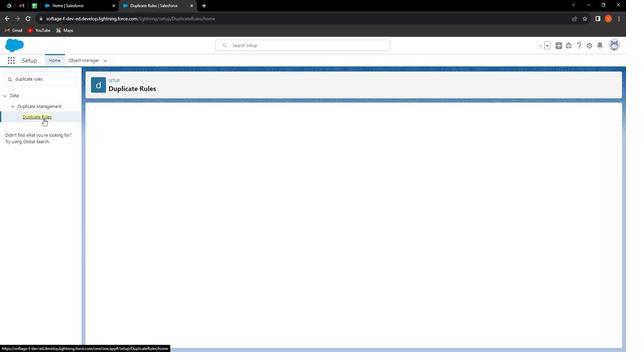 
Action: Mouse pressed right at (42, 118)
Screenshot: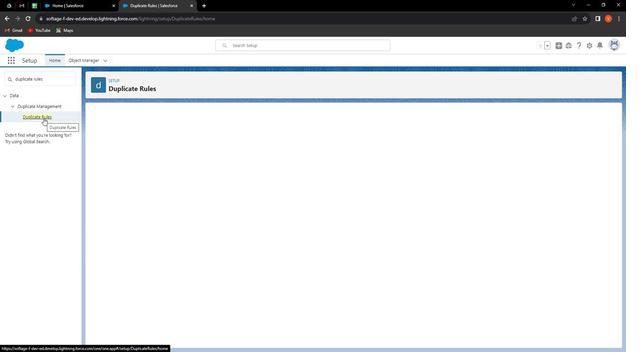 
Action: Mouse moved to (49, 124)
Screenshot: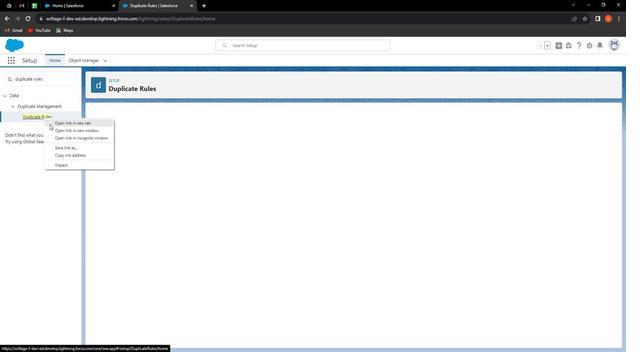 
Action: Mouse pressed left at (49, 124)
Screenshot: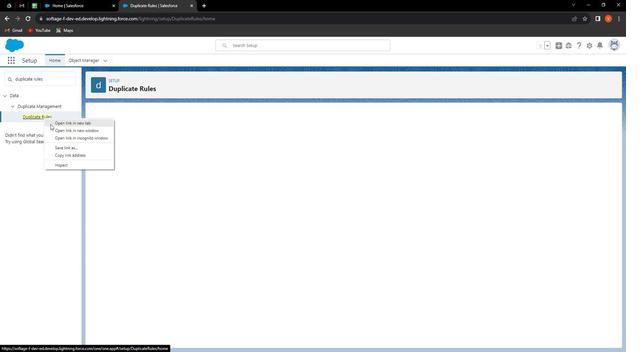 
Action: Mouse moved to (271, 235)
Screenshot: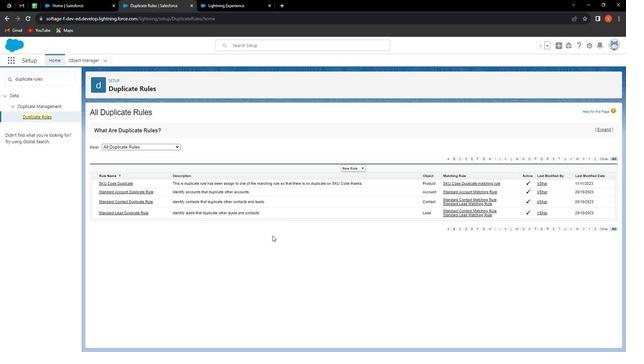 
Action: Mouse pressed left at (271, 235)
Screenshot: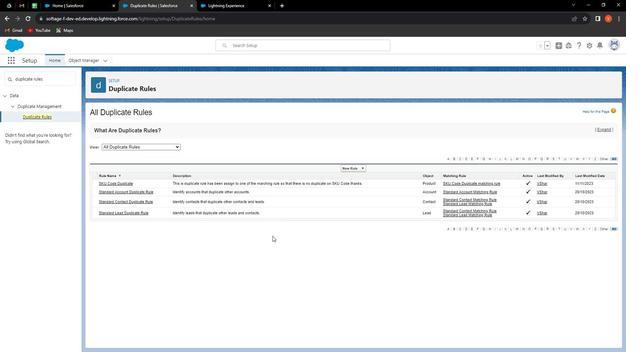 
Action: Mouse moved to (552, 158)
Screenshot: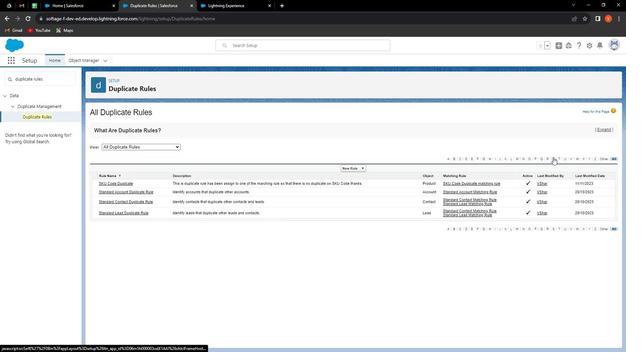 
Action: Mouse pressed left at (552, 158)
Screenshot: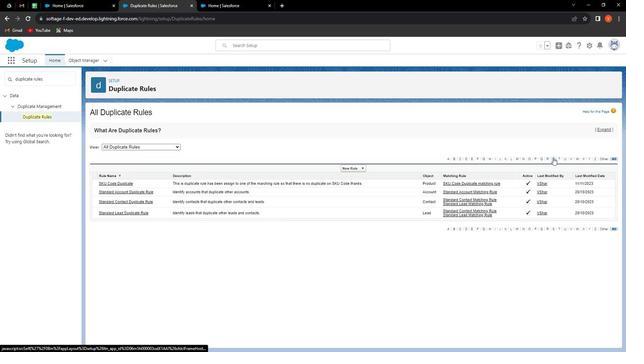 
Action: Mouse moved to (114, 182)
Screenshot: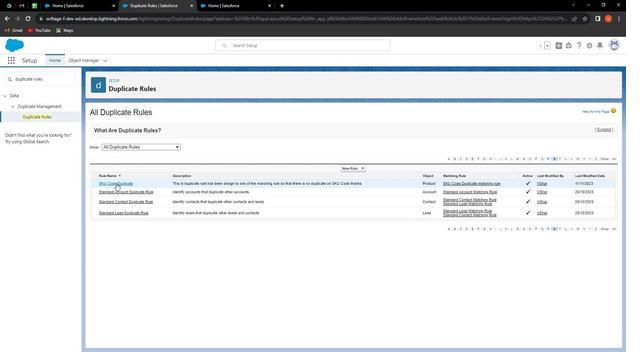 
Action: Mouse pressed left at (114, 182)
Screenshot: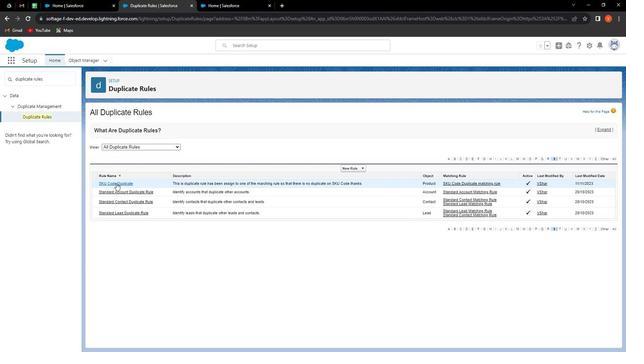 
Action: Mouse moved to (288, 194)
Screenshot: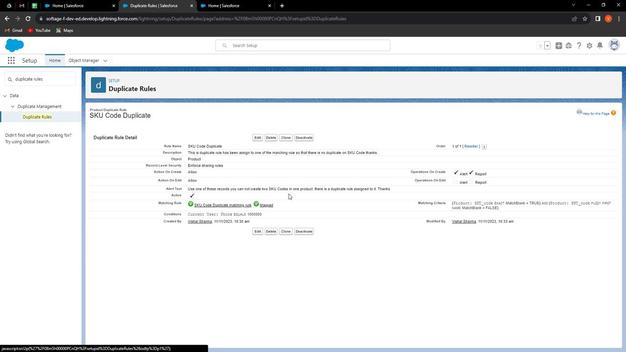 
